 Task: Search one way flight ticket for 5 adults, 1 child, 2 infants in seat and 1 infant on lap in business from New York/islip: Long Island Macarthur Airport to Laramie: Laramie Regional Airport on 8-3-2023. Choice of flights is Alaska. Number of bags: 1 carry on bag. Price is upto 86000. Outbound departure time preference is 7:45. Return departure time preference is 0:00.
Action: Mouse moved to (388, 416)
Screenshot: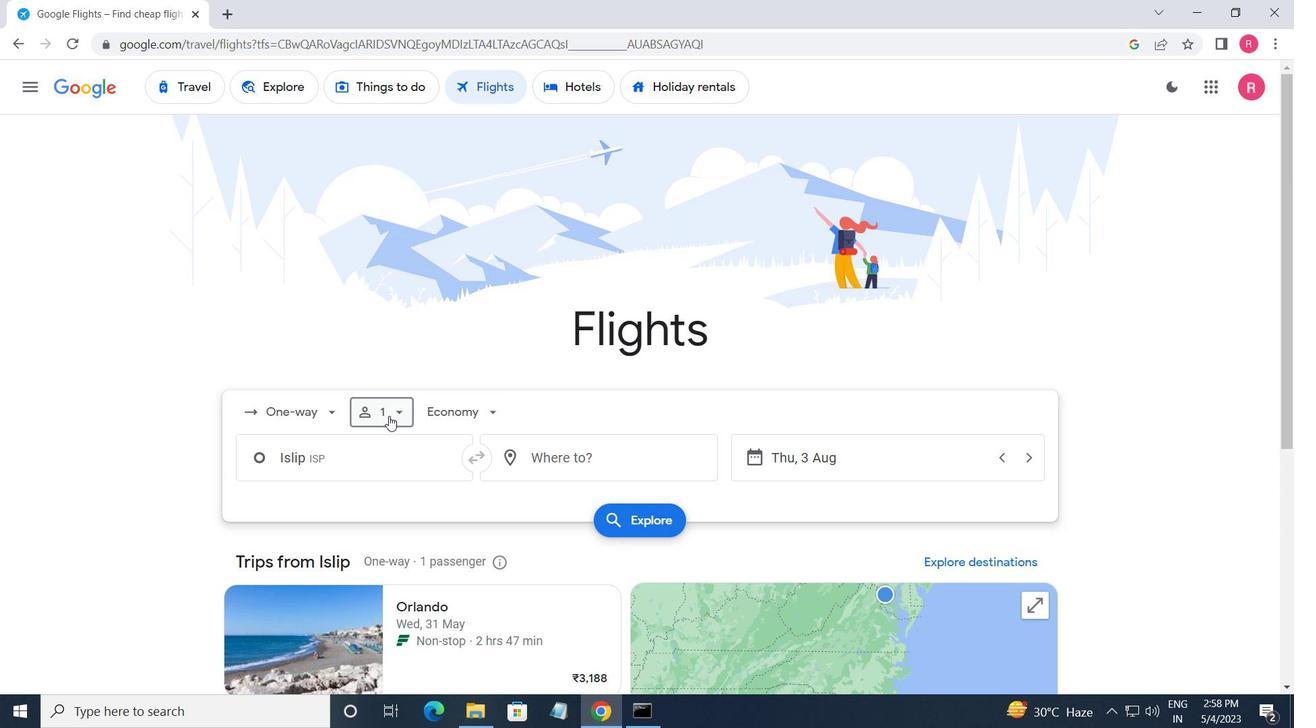 
Action: Mouse pressed left at (388, 416)
Screenshot: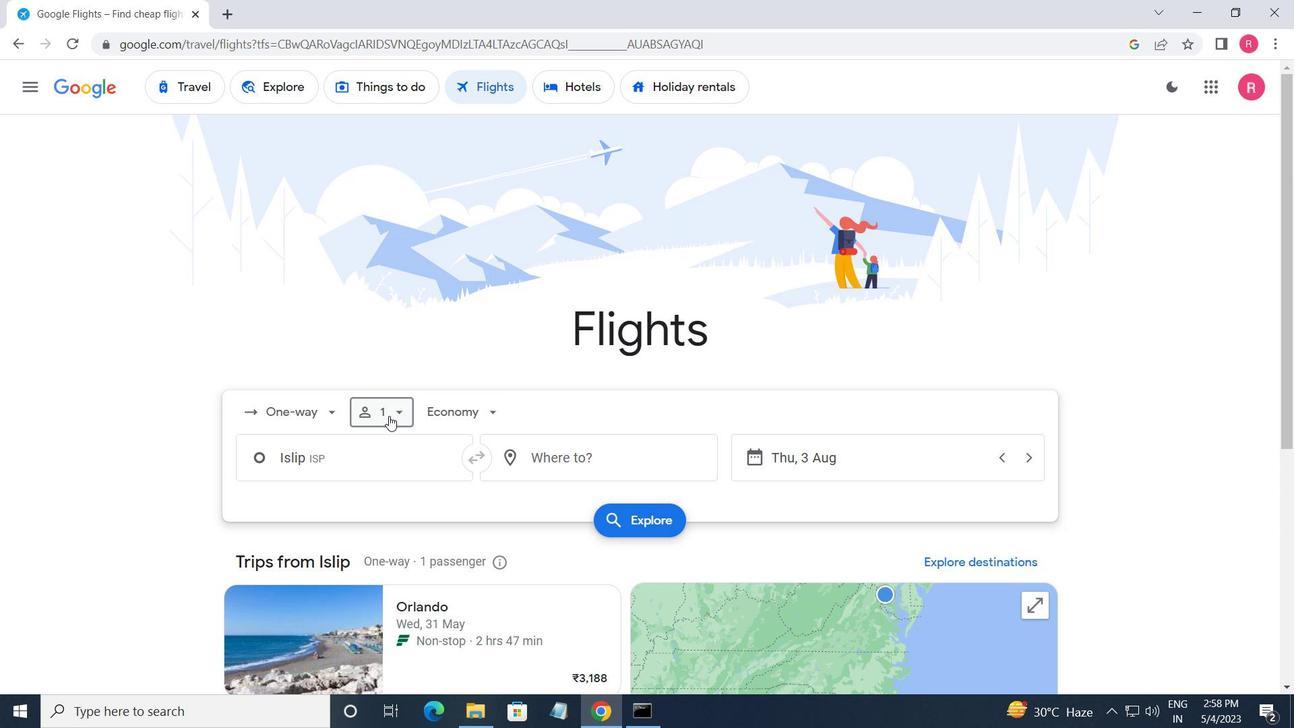 
Action: Mouse moved to (388, 415)
Screenshot: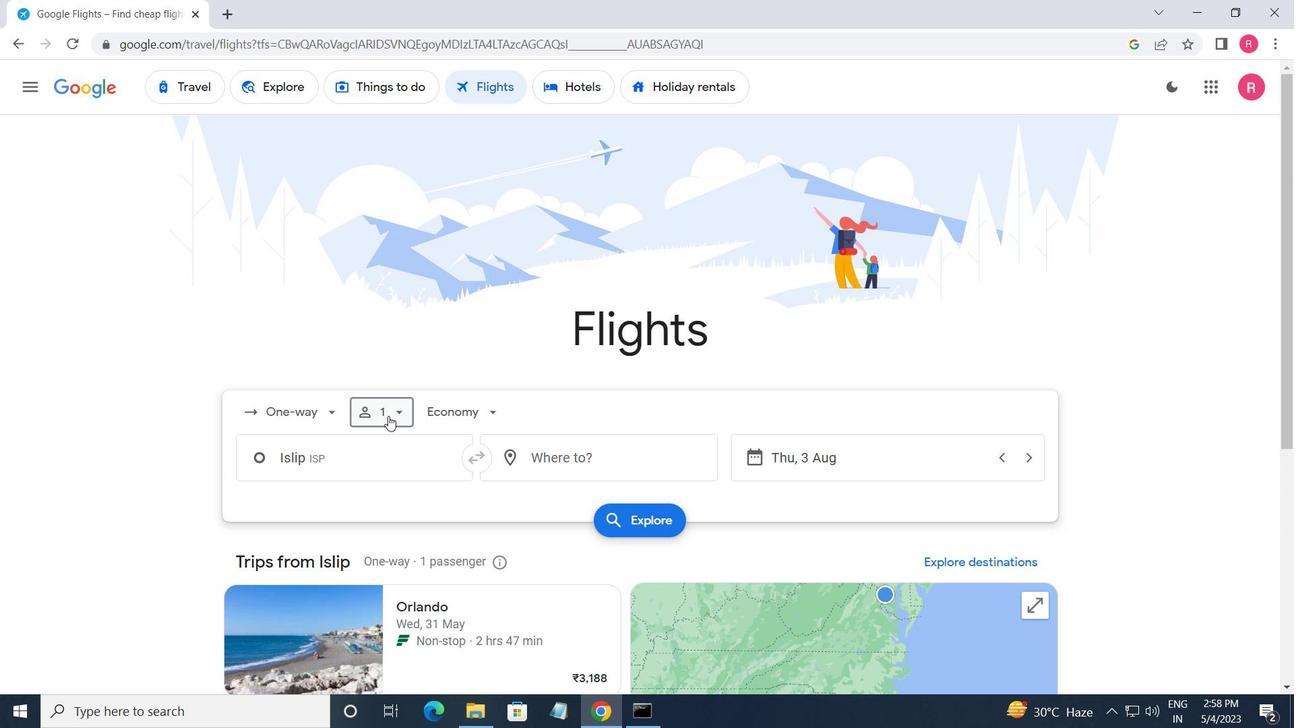 
Action: Mouse pressed left at (388, 415)
Screenshot: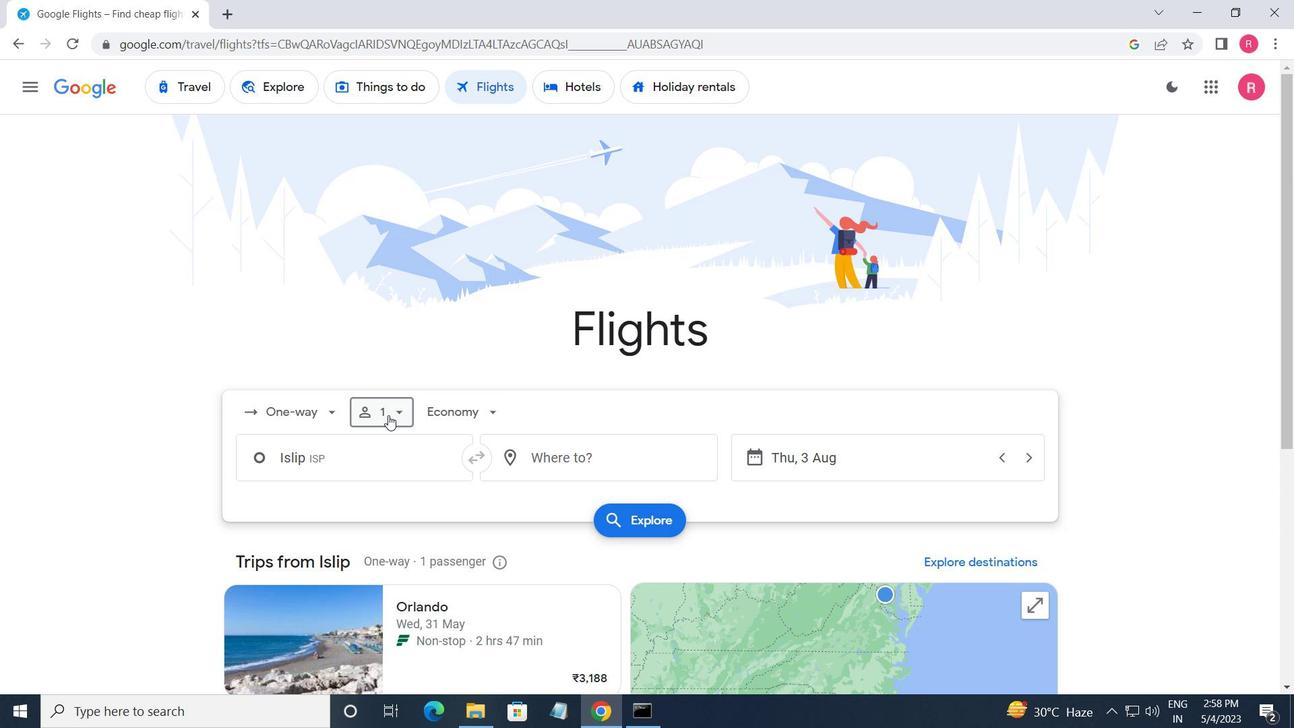 
Action: Mouse moved to (321, 401)
Screenshot: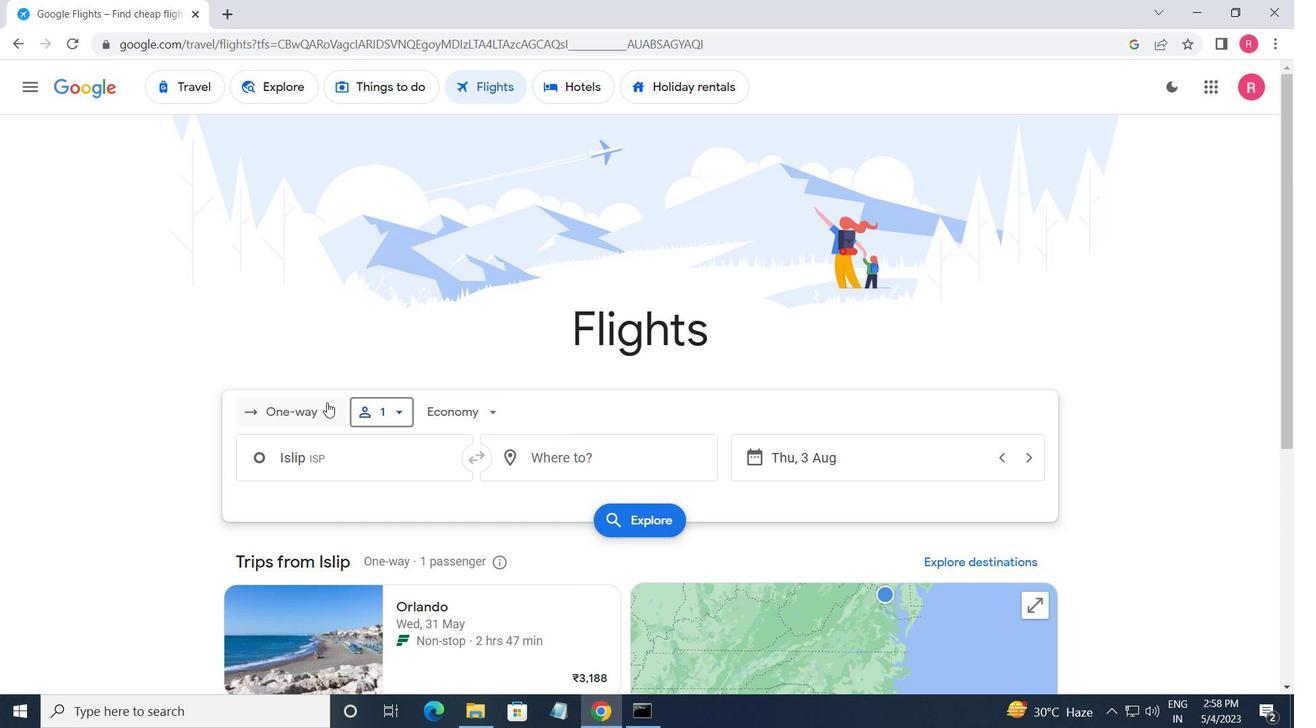 
Action: Mouse pressed left at (321, 401)
Screenshot: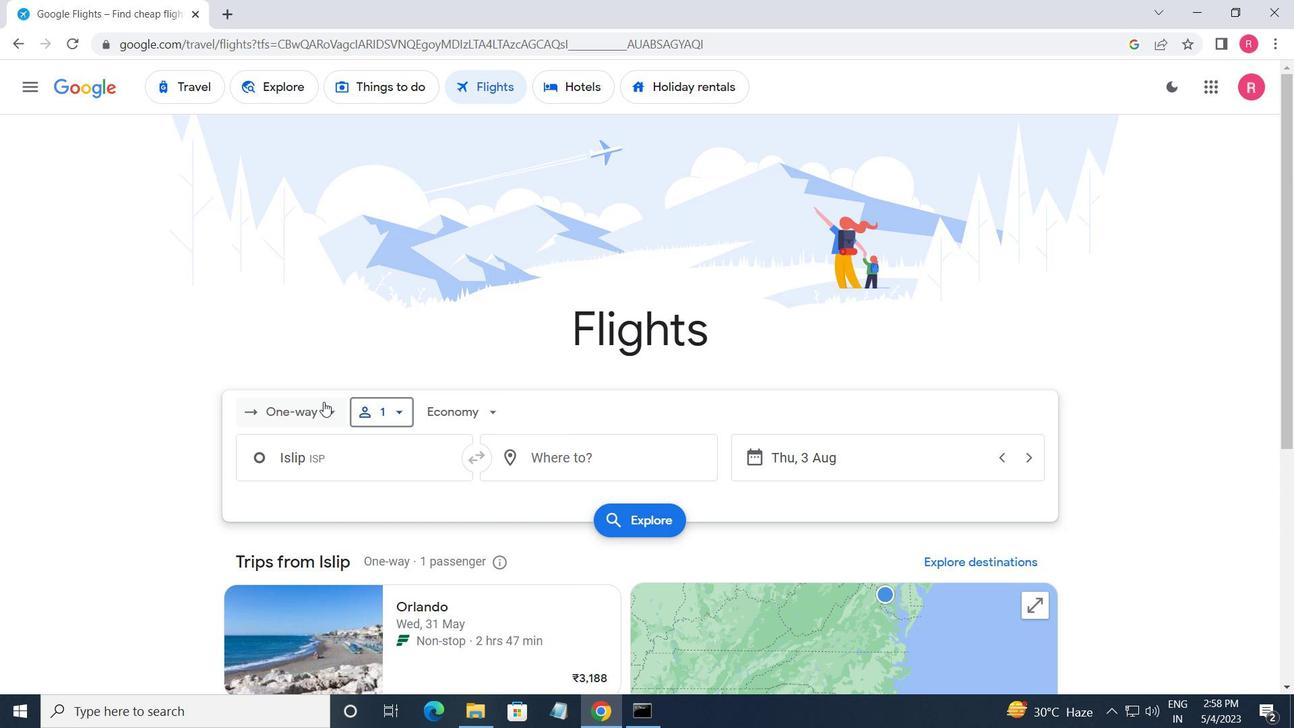
Action: Mouse moved to (325, 489)
Screenshot: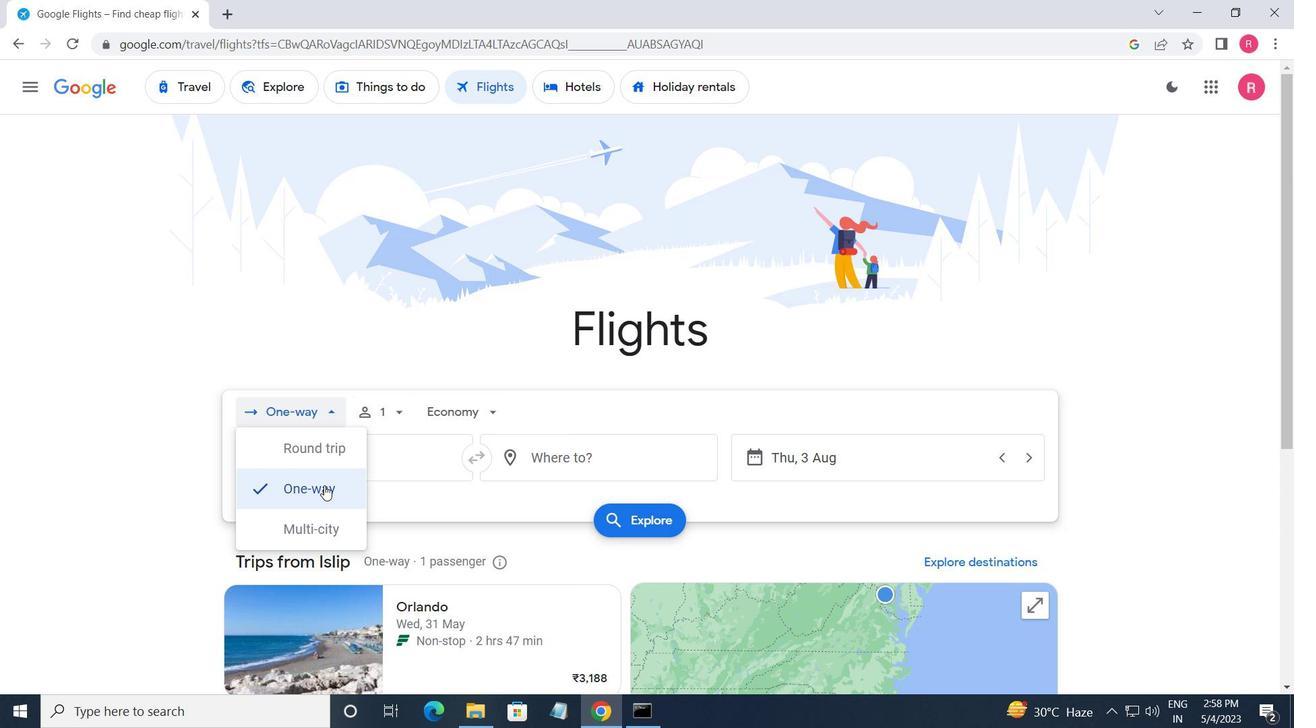 
Action: Mouse pressed left at (325, 489)
Screenshot: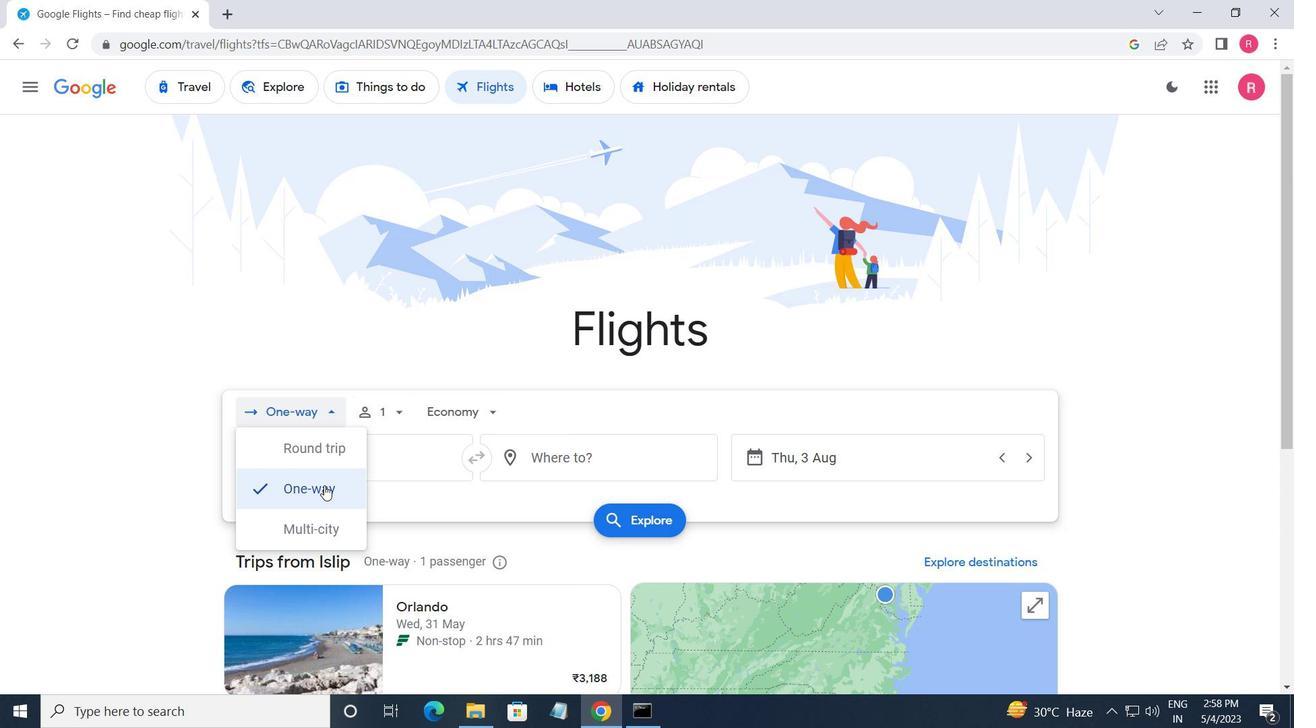 
Action: Mouse moved to (382, 418)
Screenshot: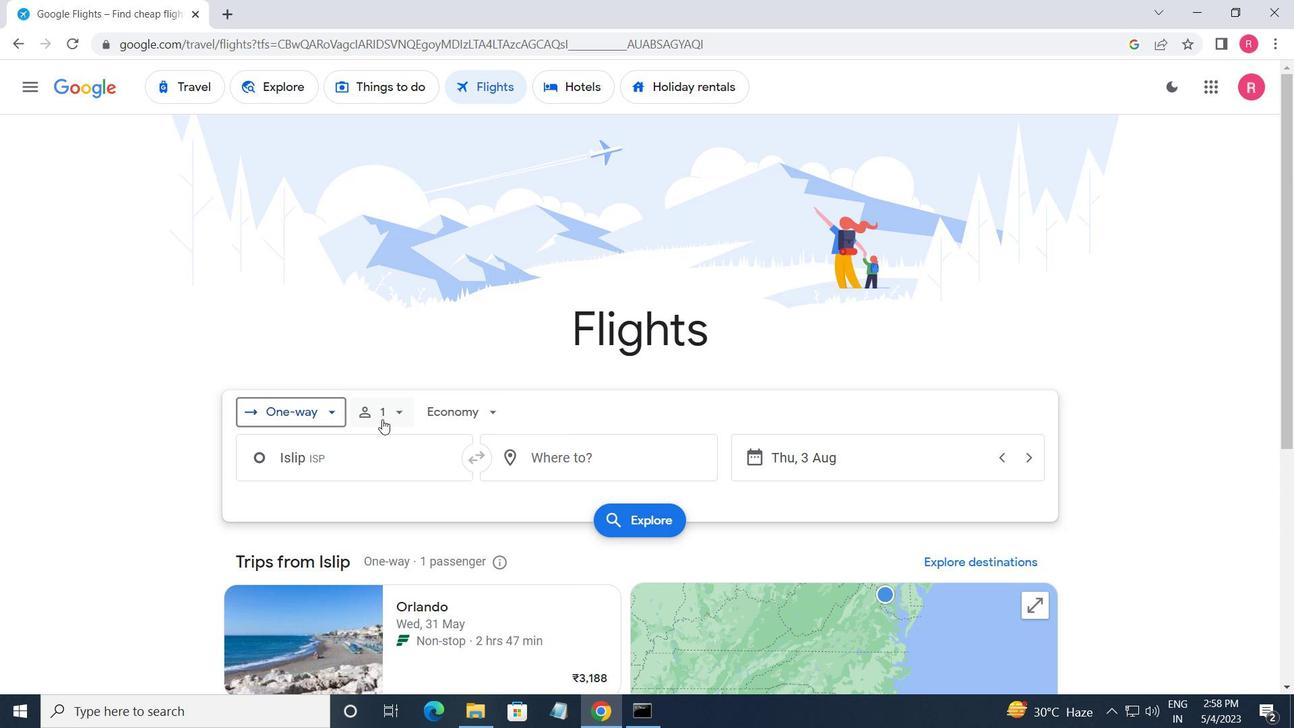 
Action: Mouse pressed left at (382, 418)
Screenshot: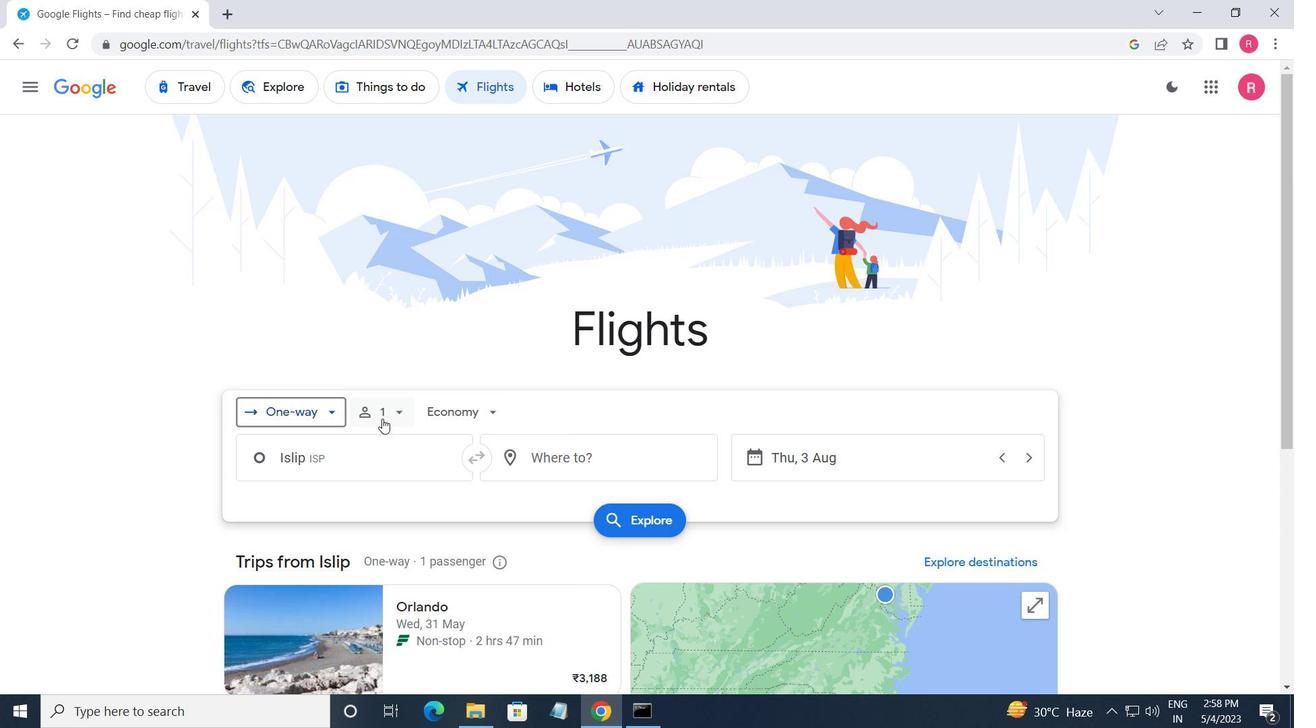 
Action: Mouse moved to (535, 461)
Screenshot: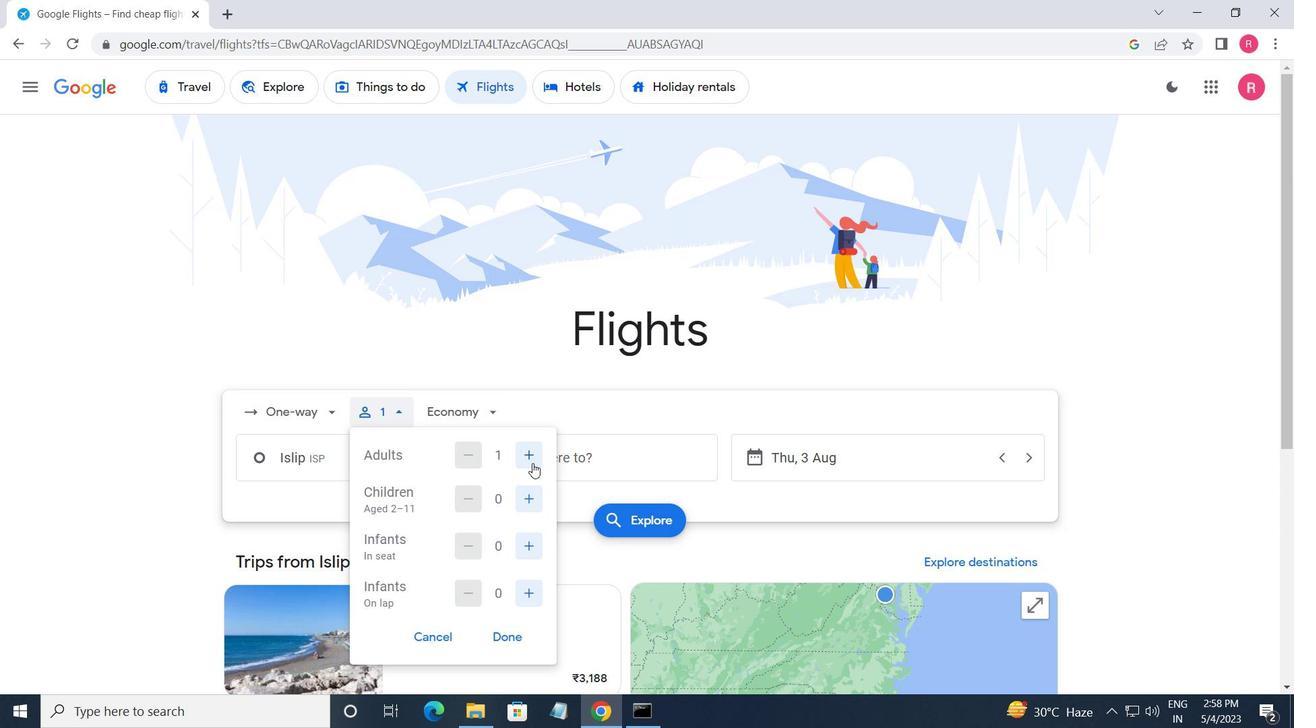 
Action: Mouse pressed left at (535, 461)
Screenshot: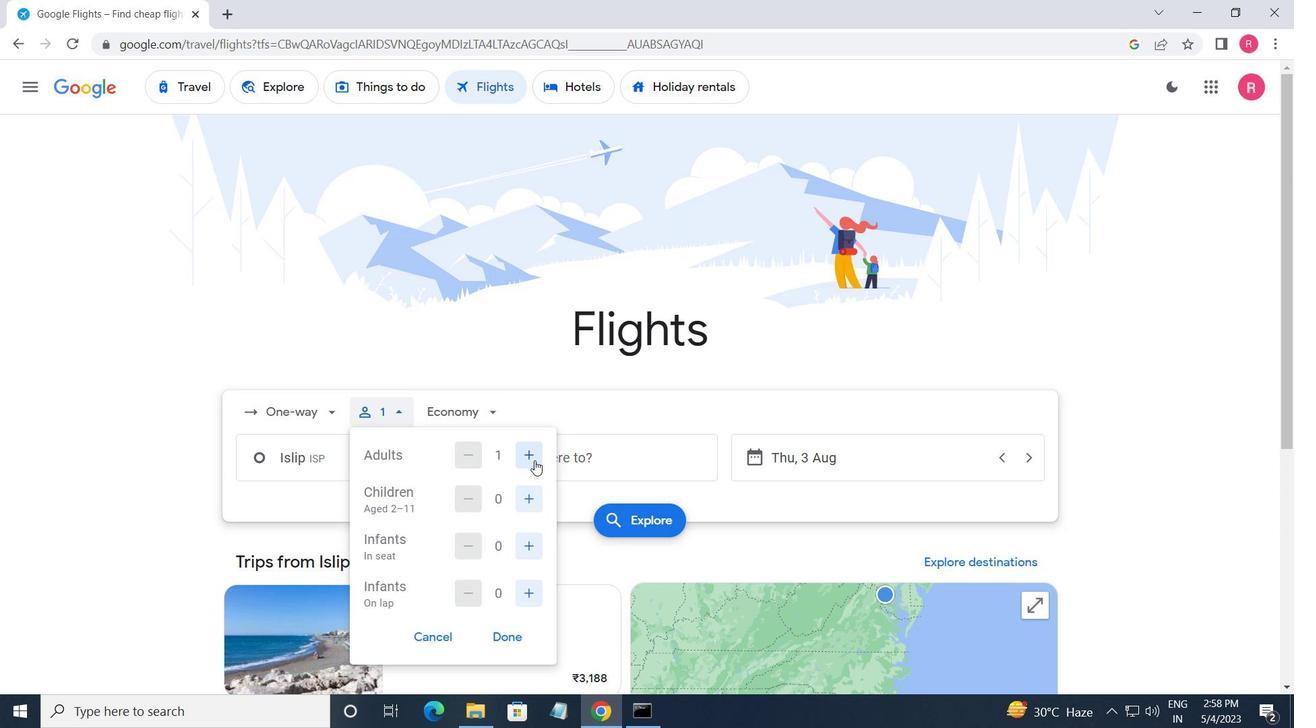 
Action: Mouse pressed left at (535, 461)
Screenshot: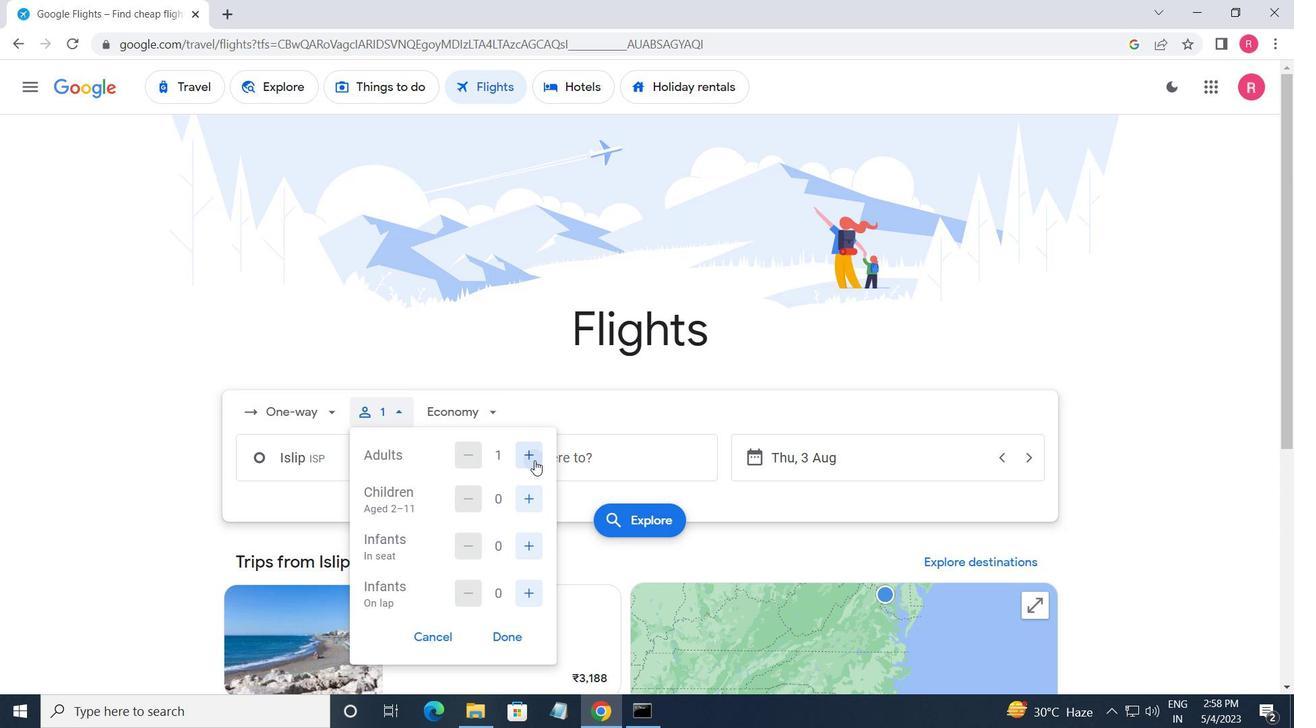 
Action: Mouse moved to (535, 461)
Screenshot: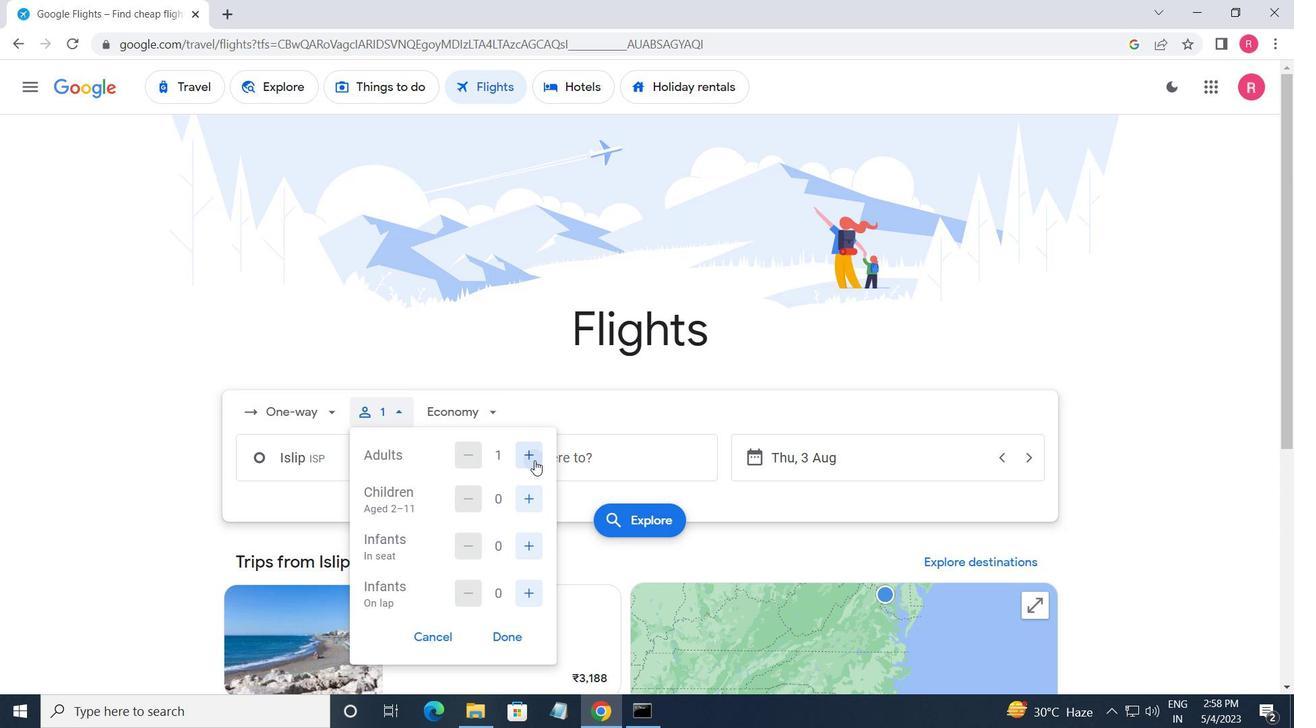
Action: Mouse pressed left at (535, 461)
Screenshot: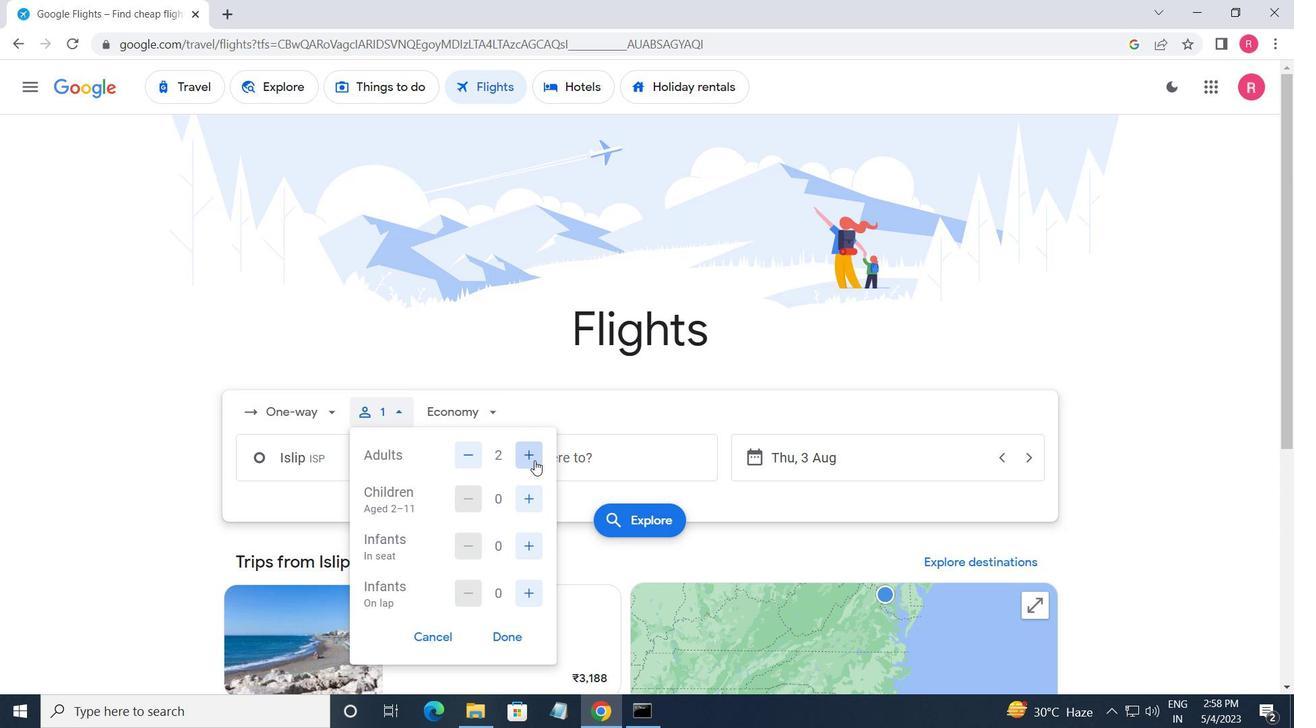 
Action: Mouse moved to (535, 459)
Screenshot: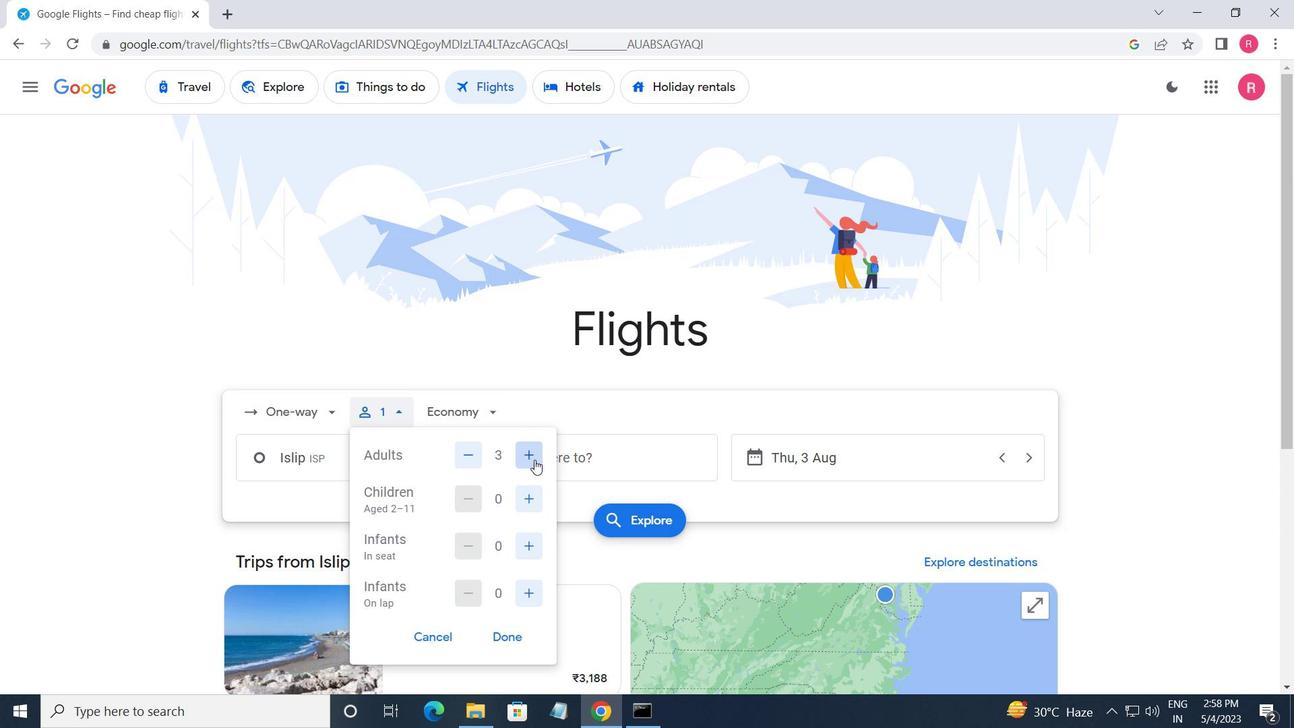 
Action: Mouse pressed left at (535, 459)
Screenshot: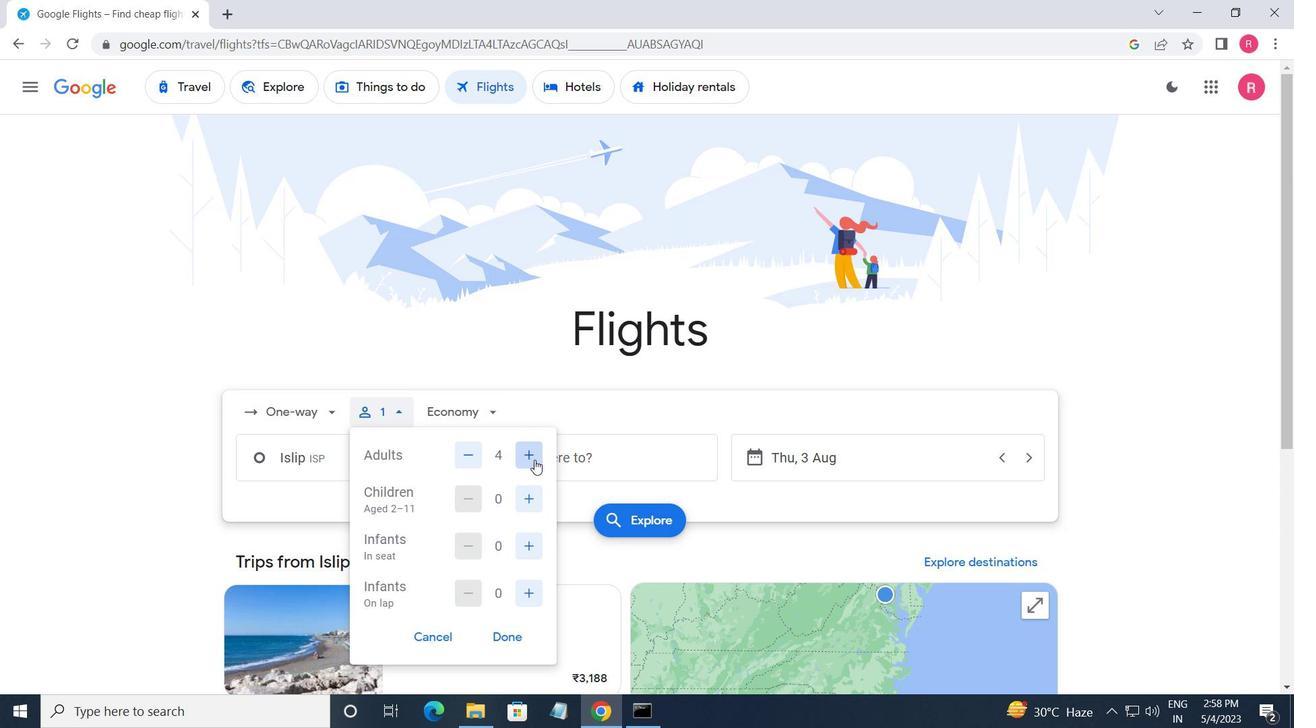 
Action: Mouse moved to (529, 507)
Screenshot: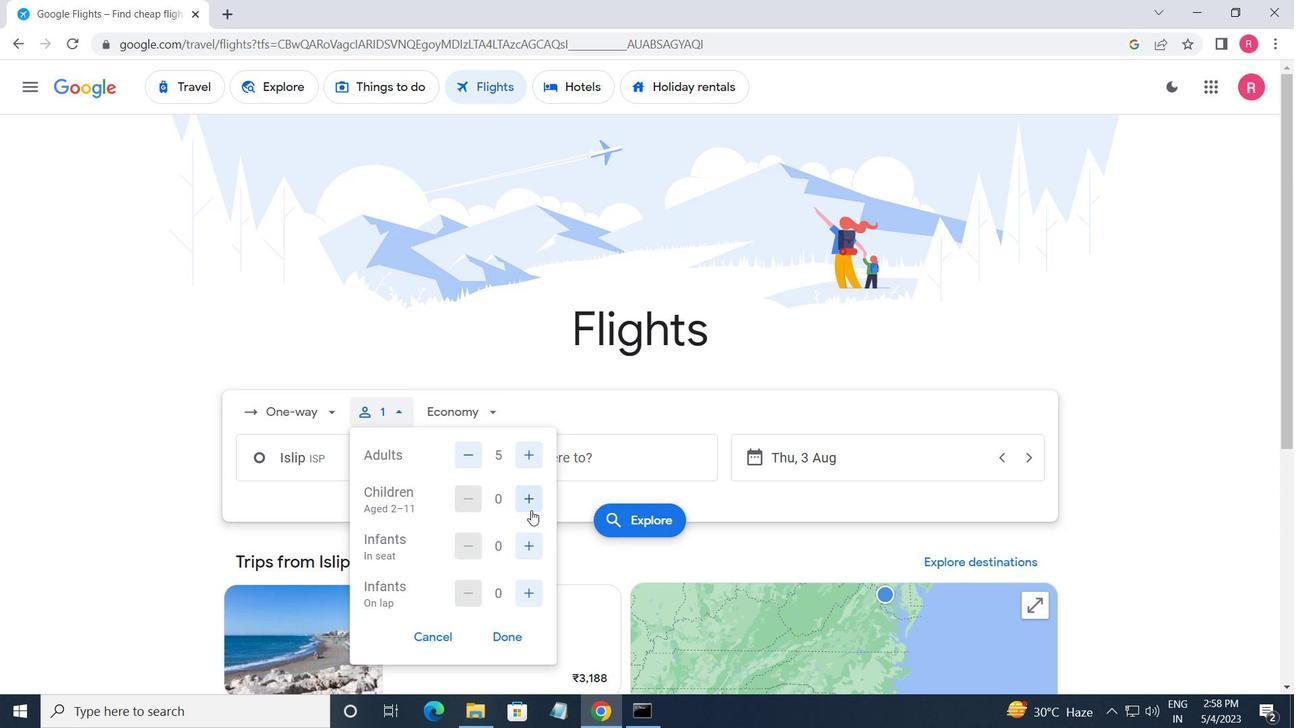 
Action: Mouse pressed left at (529, 507)
Screenshot: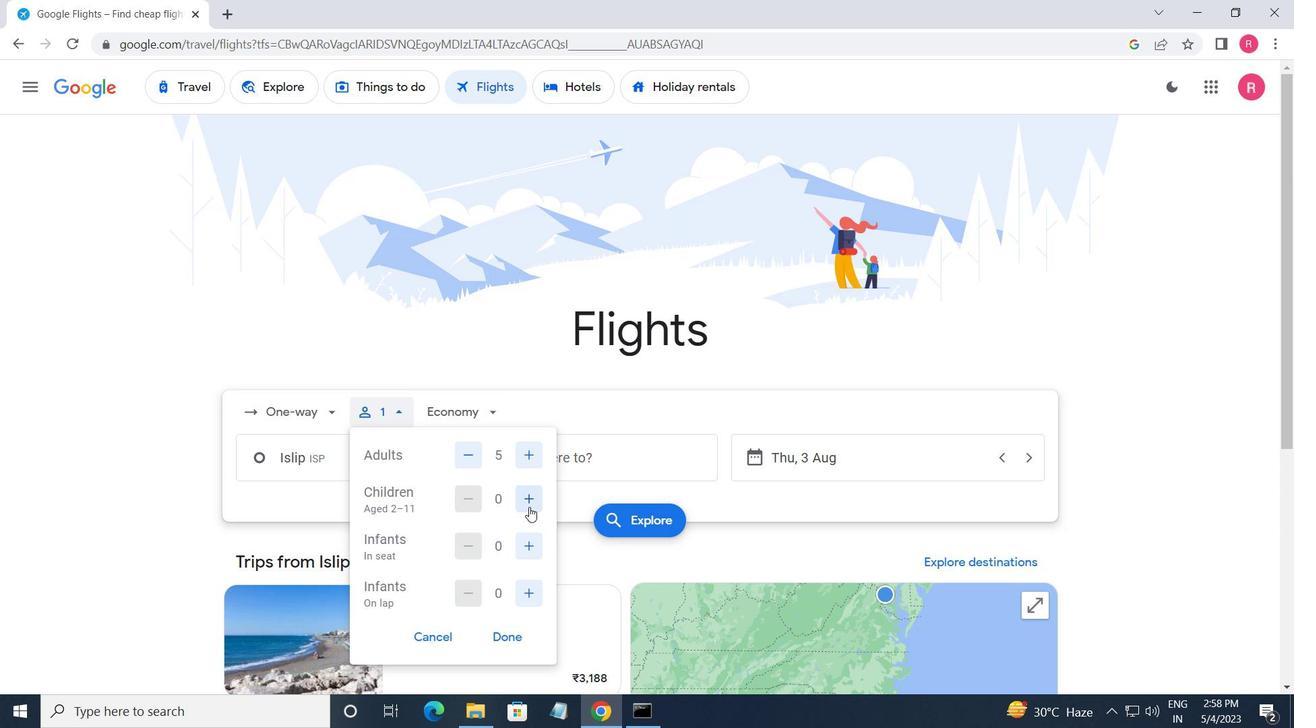
Action: Mouse moved to (525, 540)
Screenshot: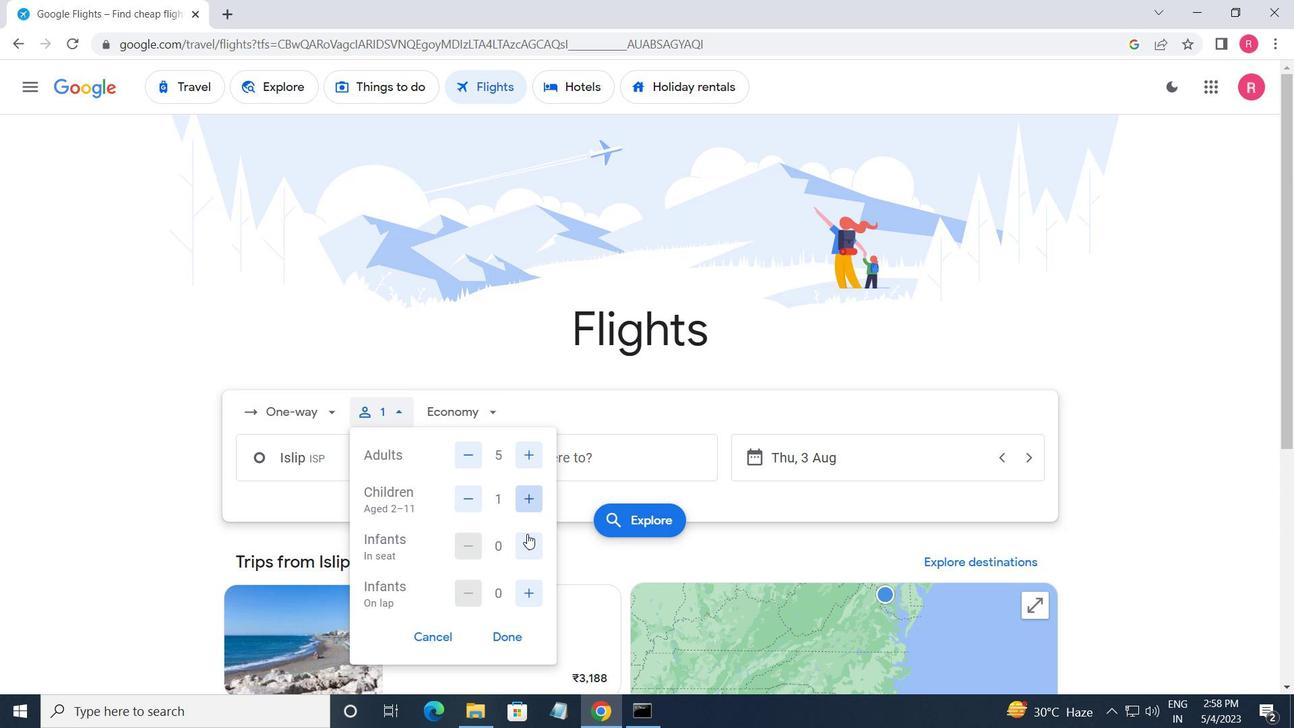 
Action: Mouse pressed left at (525, 540)
Screenshot: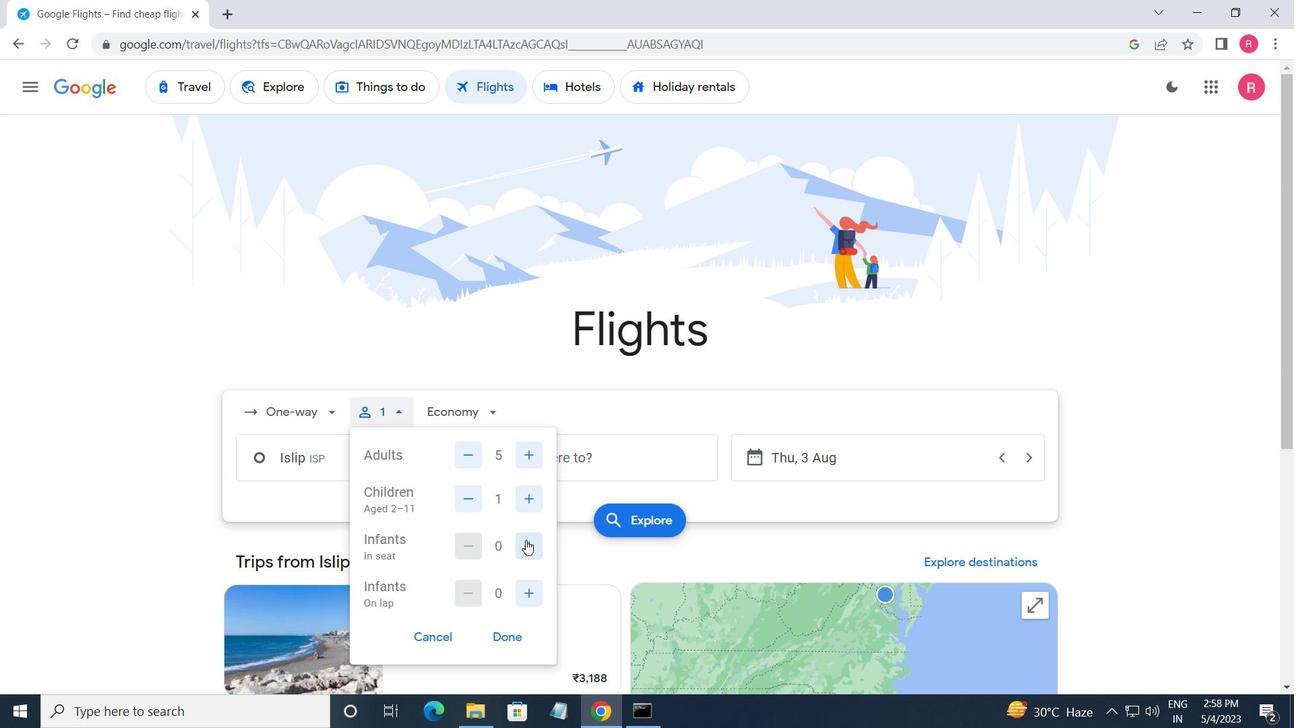 
Action: Mouse moved to (524, 603)
Screenshot: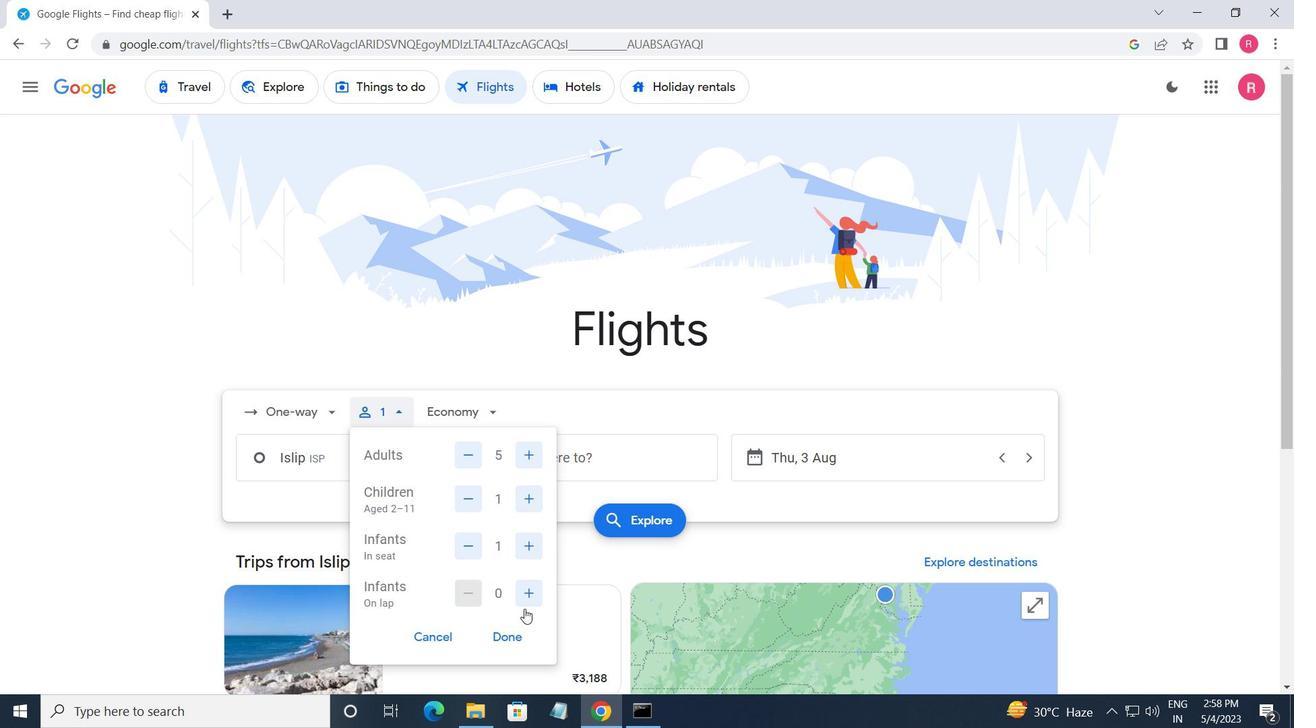 
Action: Mouse pressed left at (524, 603)
Screenshot: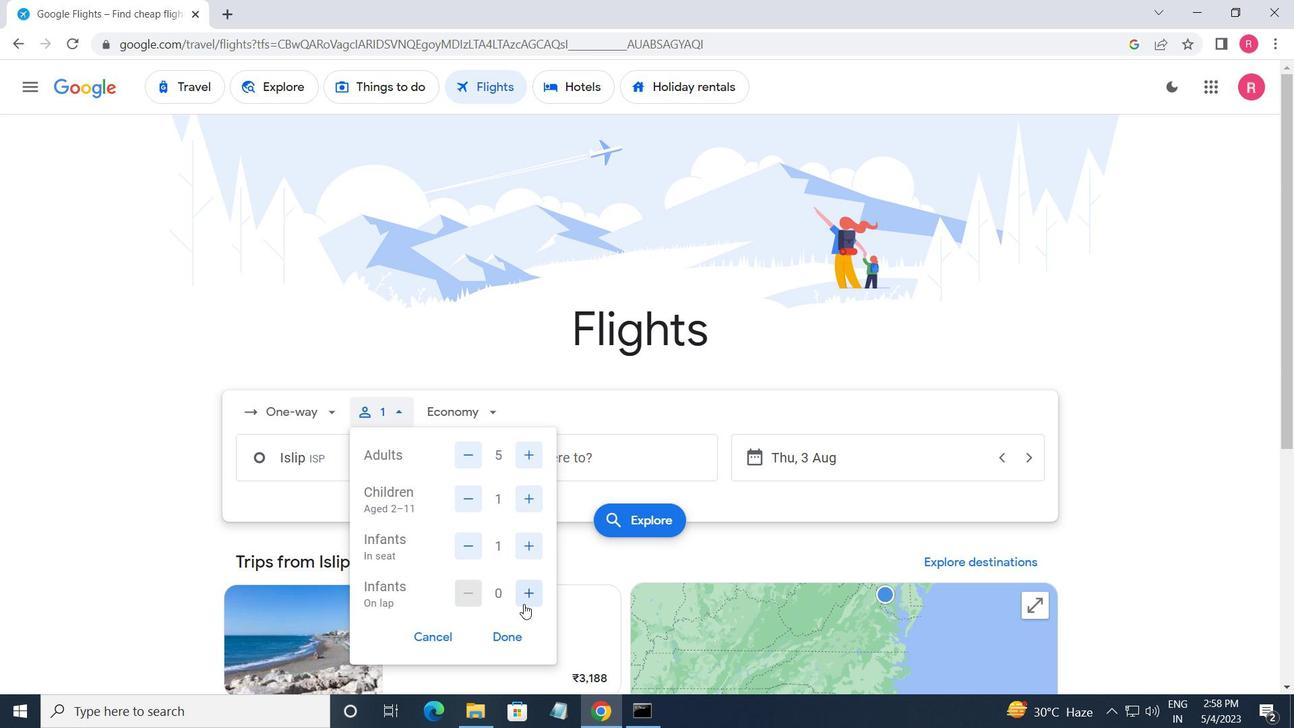
Action: Mouse moved to (500, 638)
Screenshot: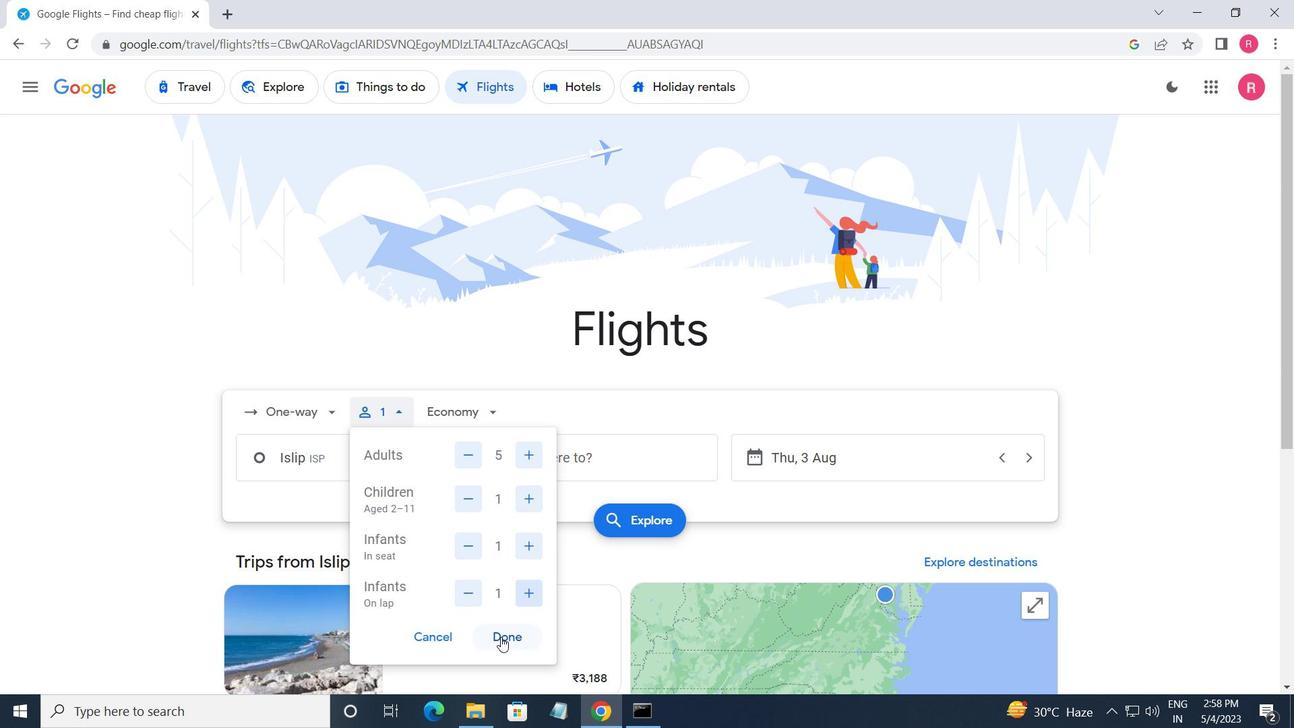 
Action: Mouse pressed left at (500, 638)
Screenshot: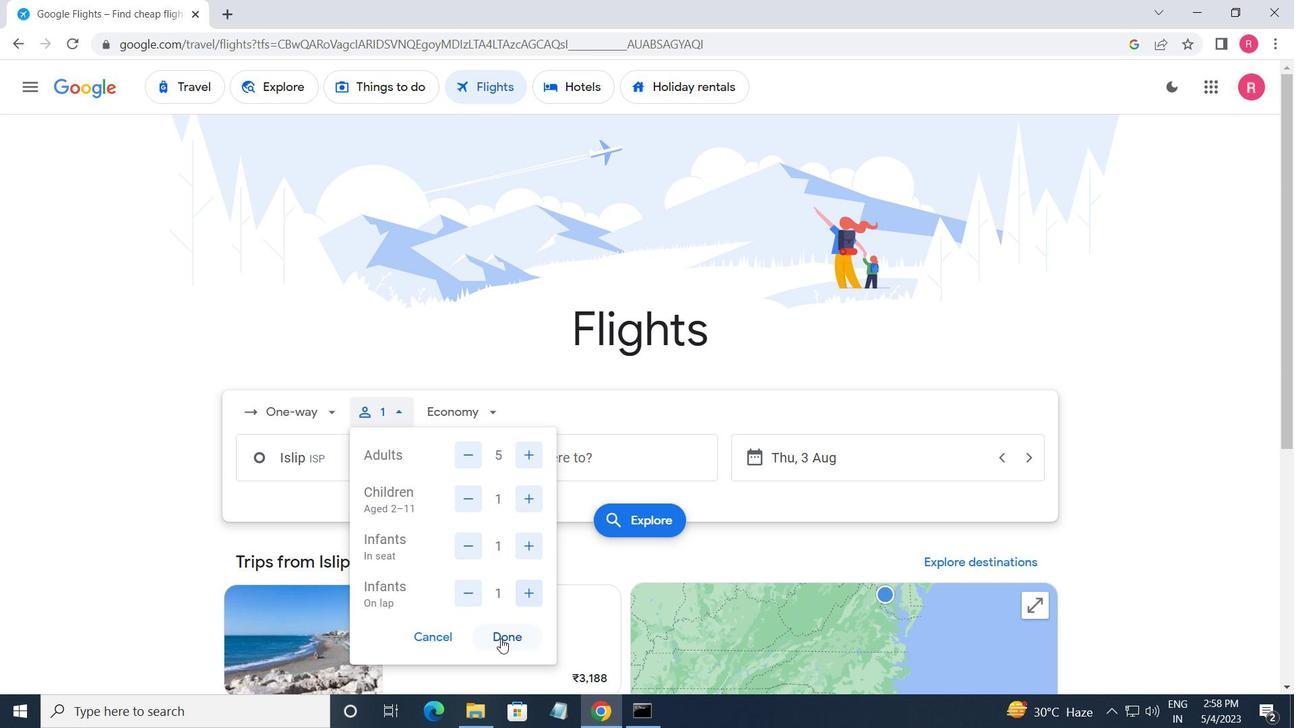 
Action: Mouse moved to (449, 414)
Screenshot: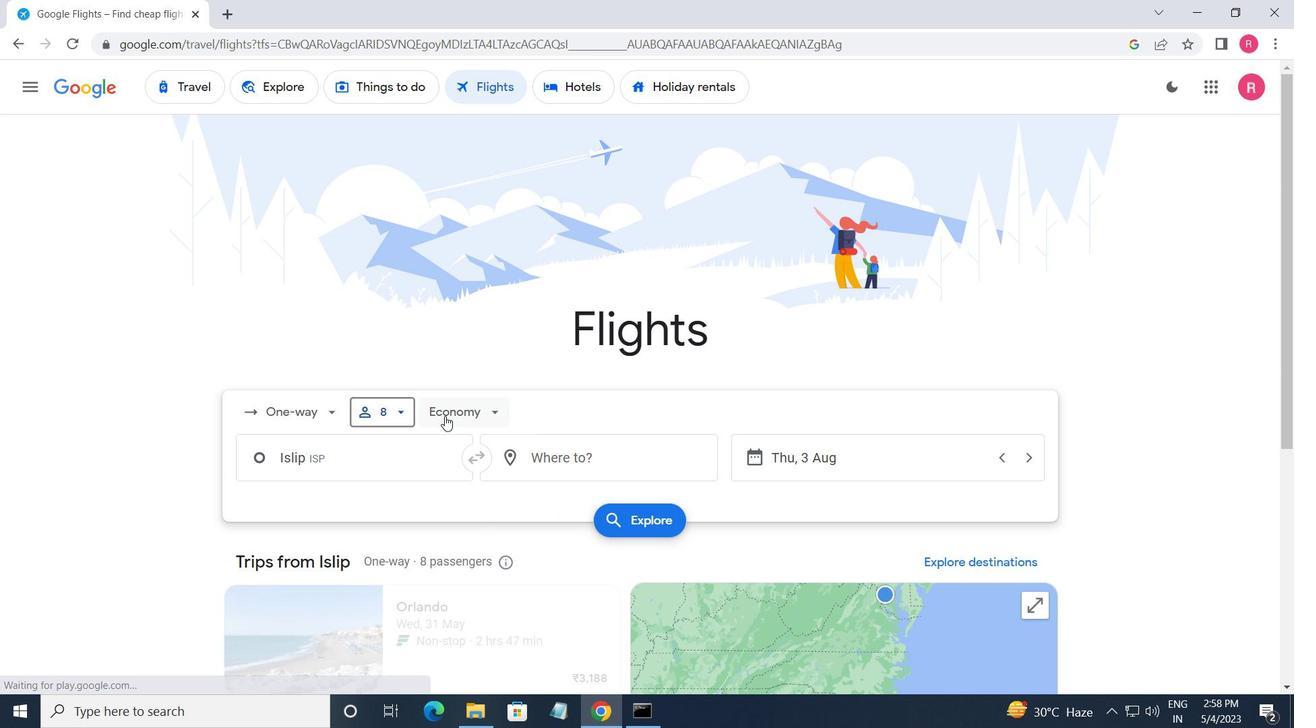 
Action: Mouse pressed left at (449, 414)
Screenshot: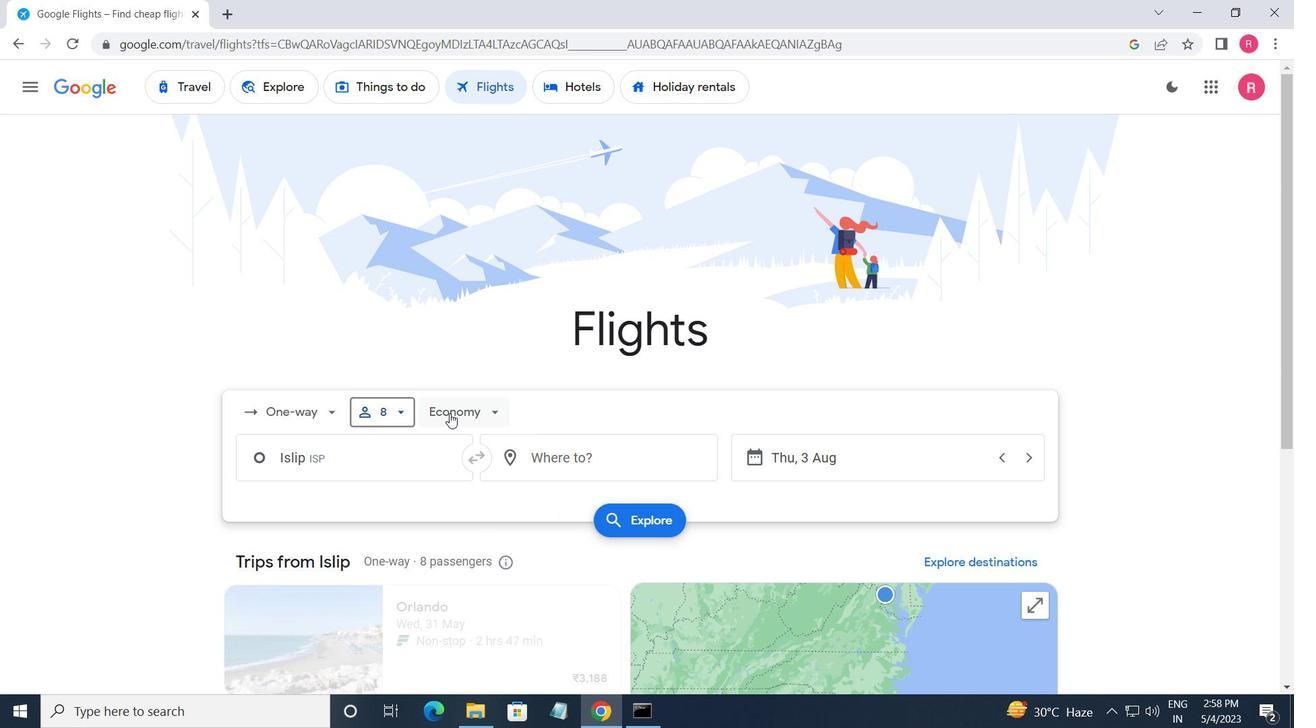 
Action: Mouse moved to (496, 523)
Screenshot: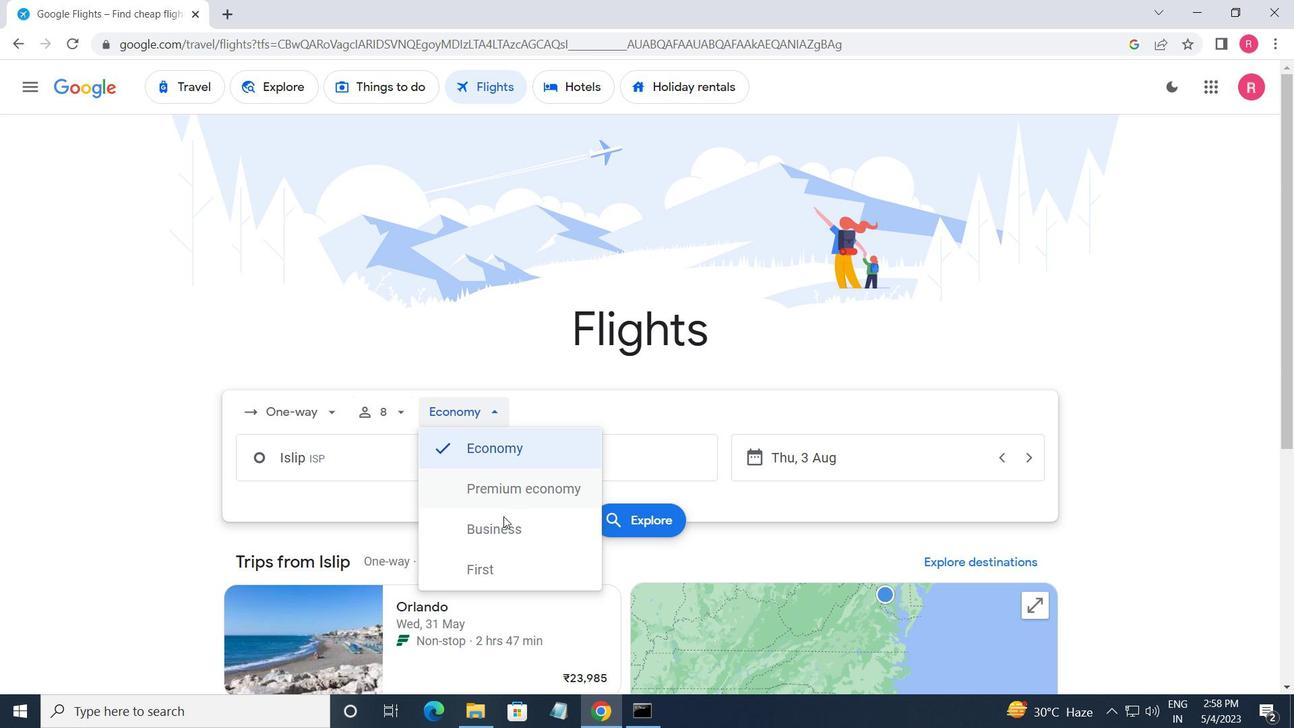 
Action: Mouse pressed left at (496, 523)
Screenshot: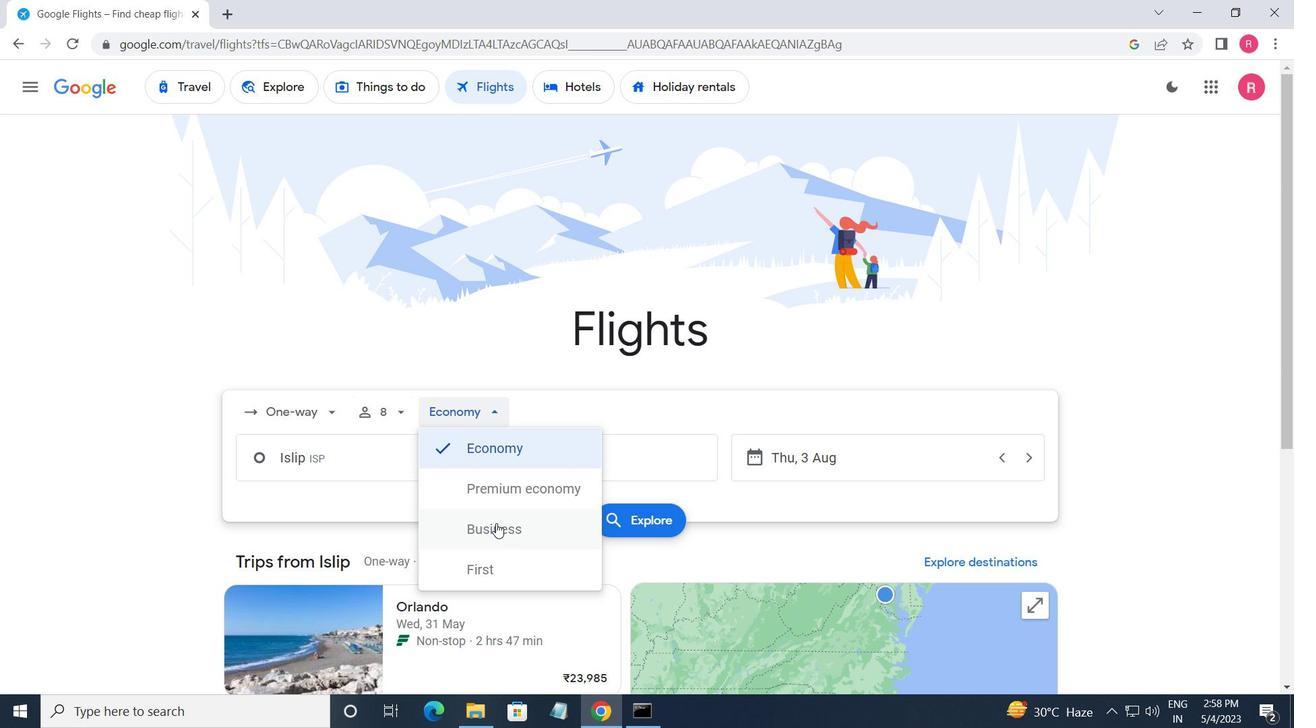 
Action: Mouse moved to (356, 463)
Screenshot: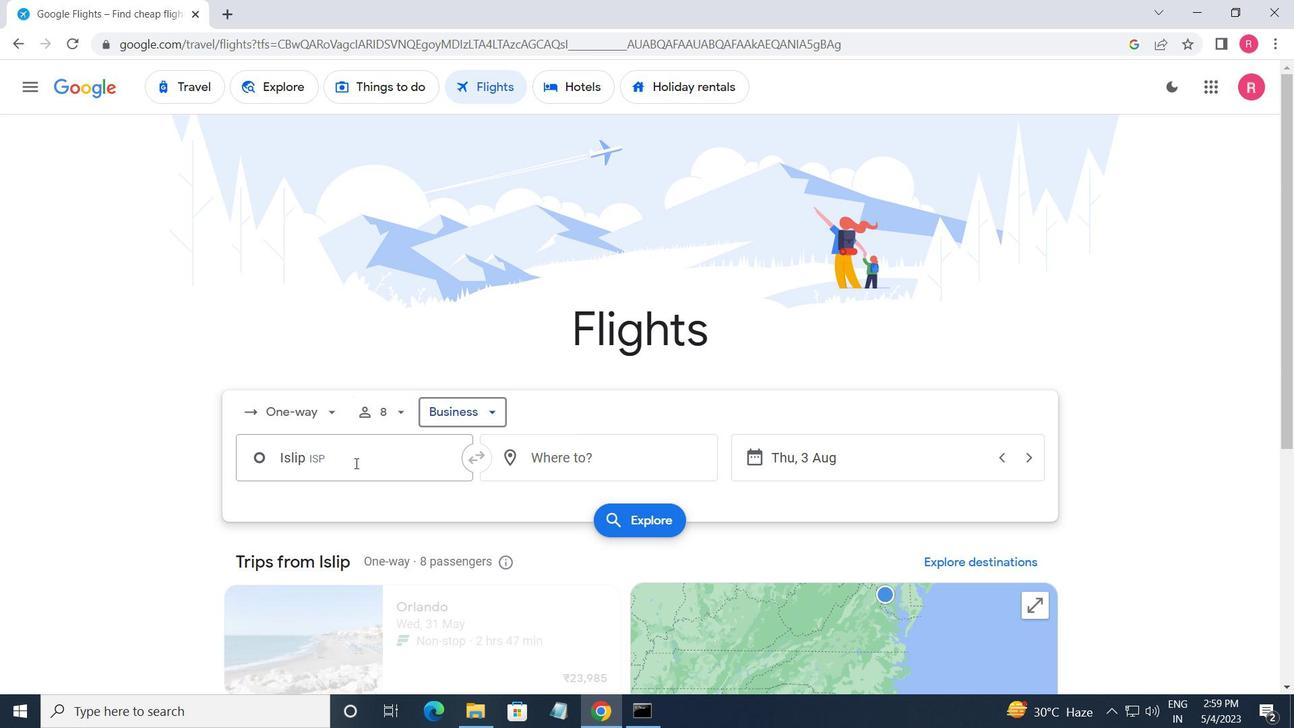 
Action: Mouse pressed left at (356, 463)
Screenshot: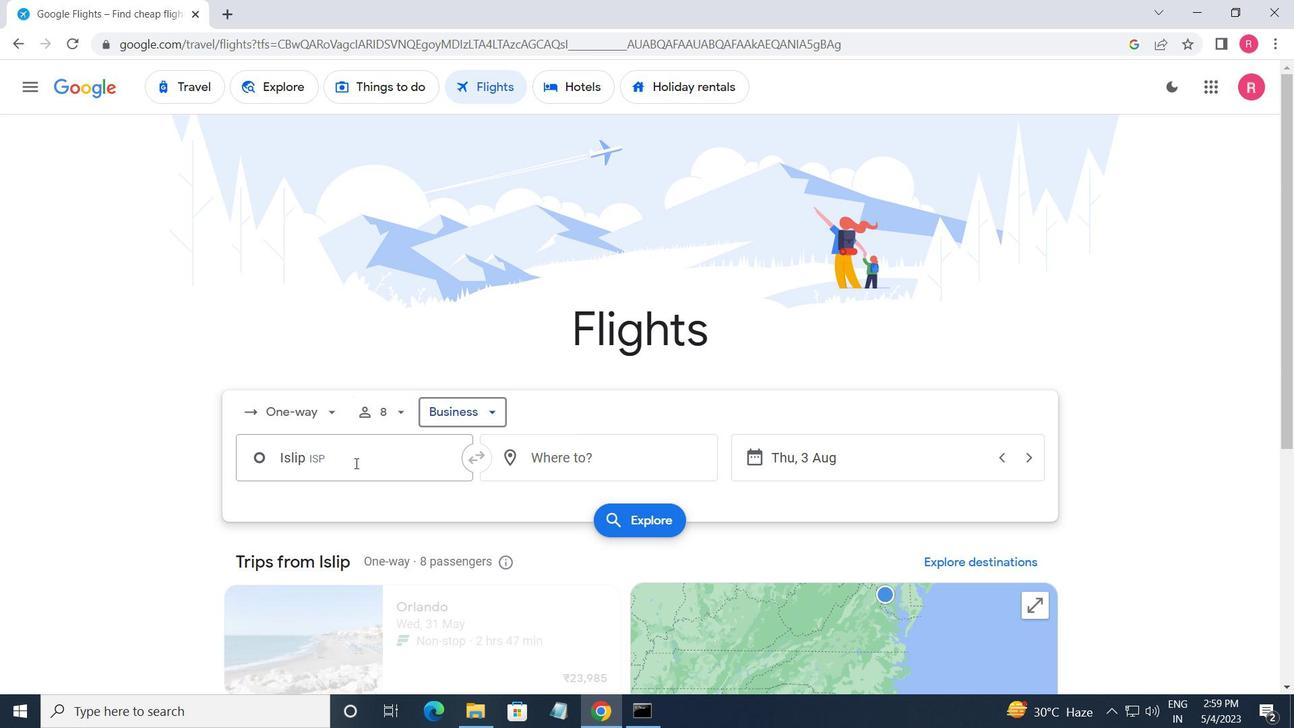 
Action: Mouse moved to (416, 631)
Screenshot: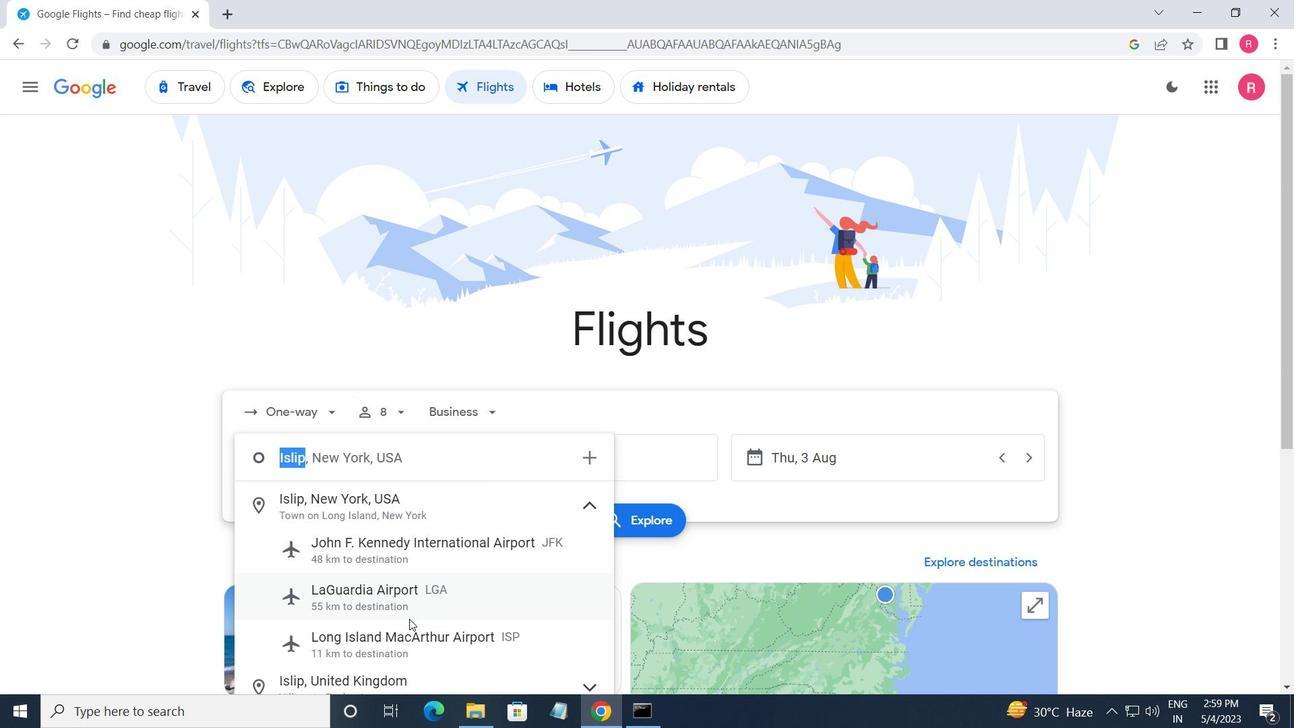 
Action: Mouse pressed left at (416, 631)
Screenshot: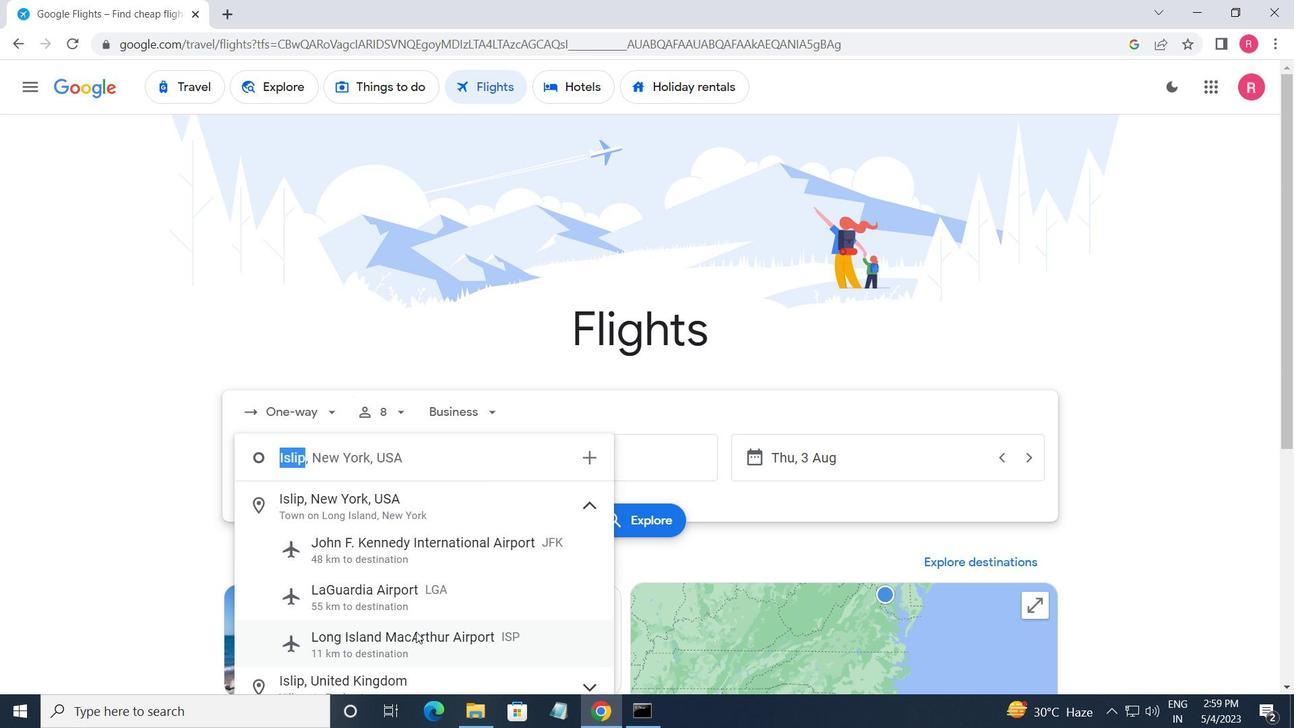 
Action: Mouse moved to (599, 470)
Screenshot: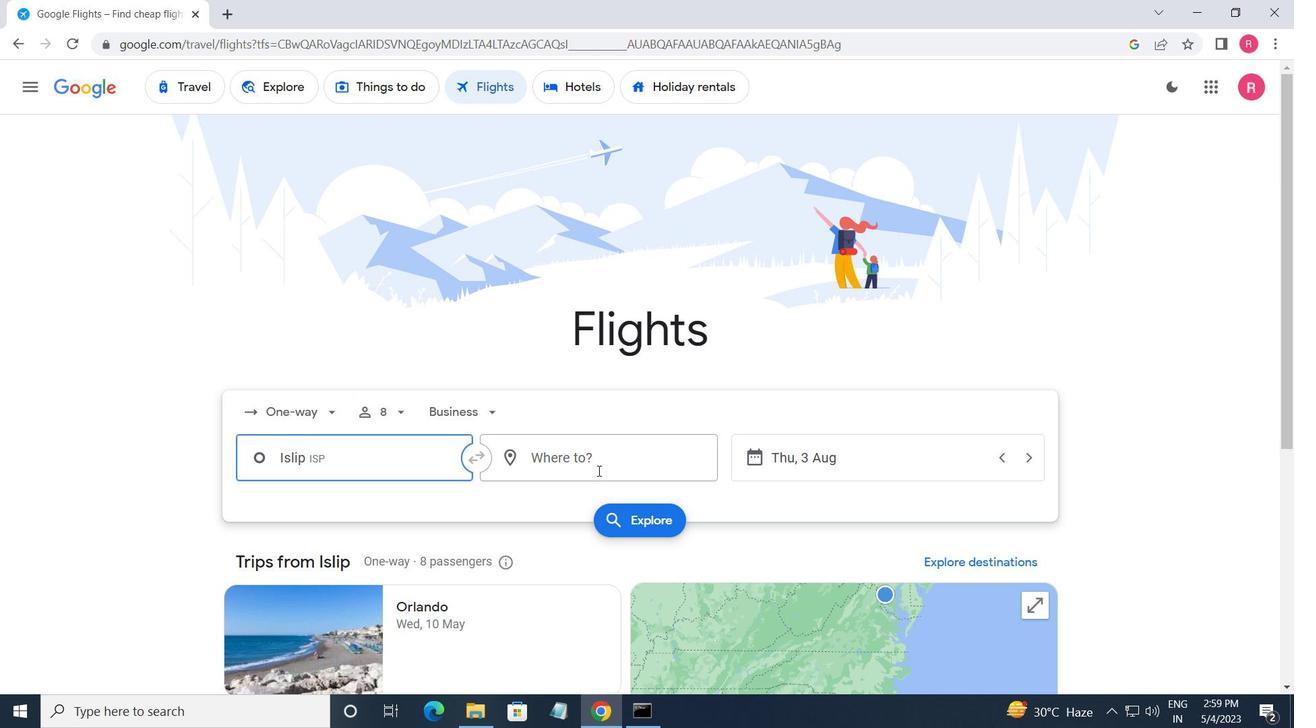 
Action: Mouse pressed left at (599, 470)
Screenshot: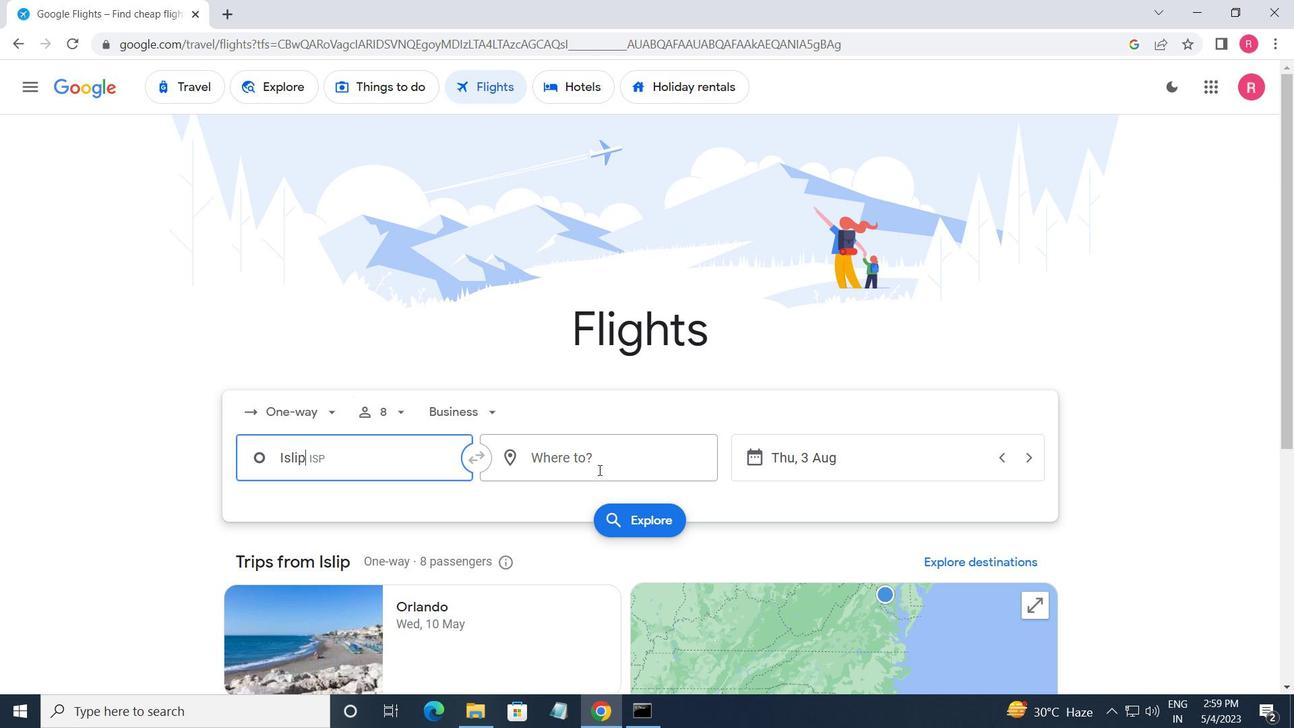 
Action: Mouse moved to (625, 609)
Screenshot: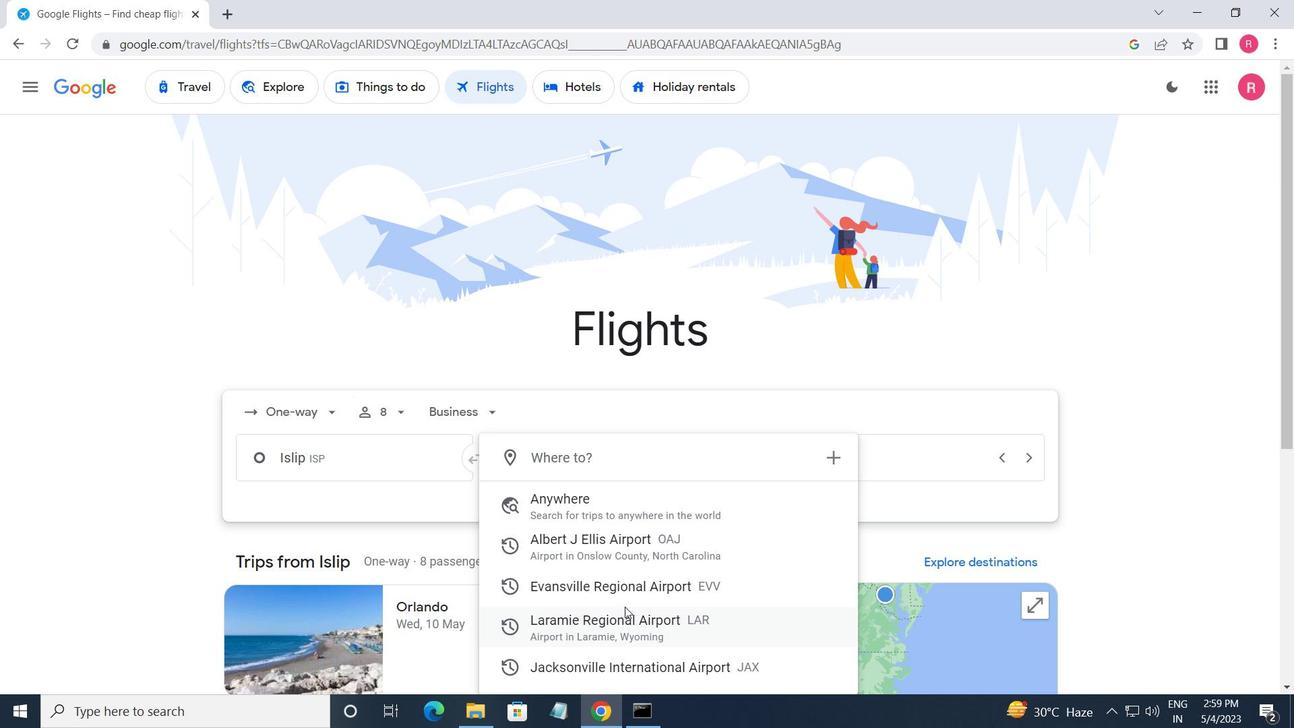 
Action: Mouse pressed left at (625, 609)
Screenshot: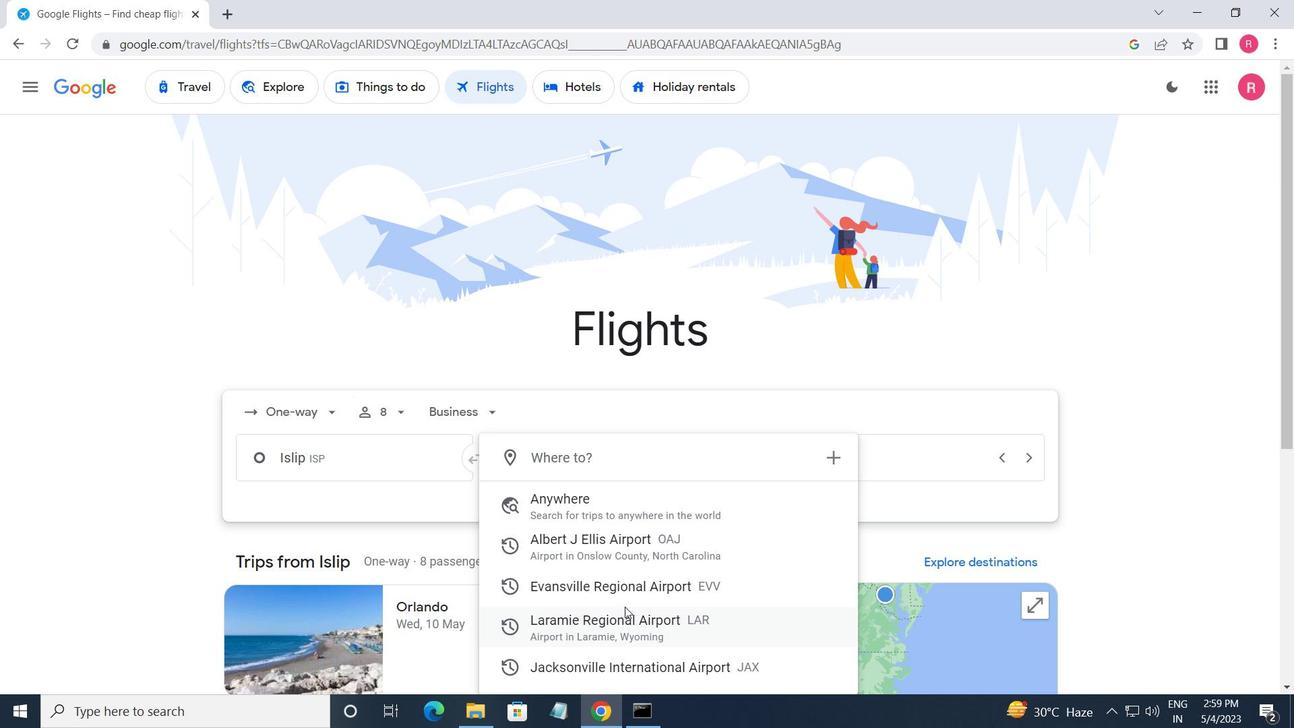 
Action: Mouse moved to (846, 465)
Screenshot: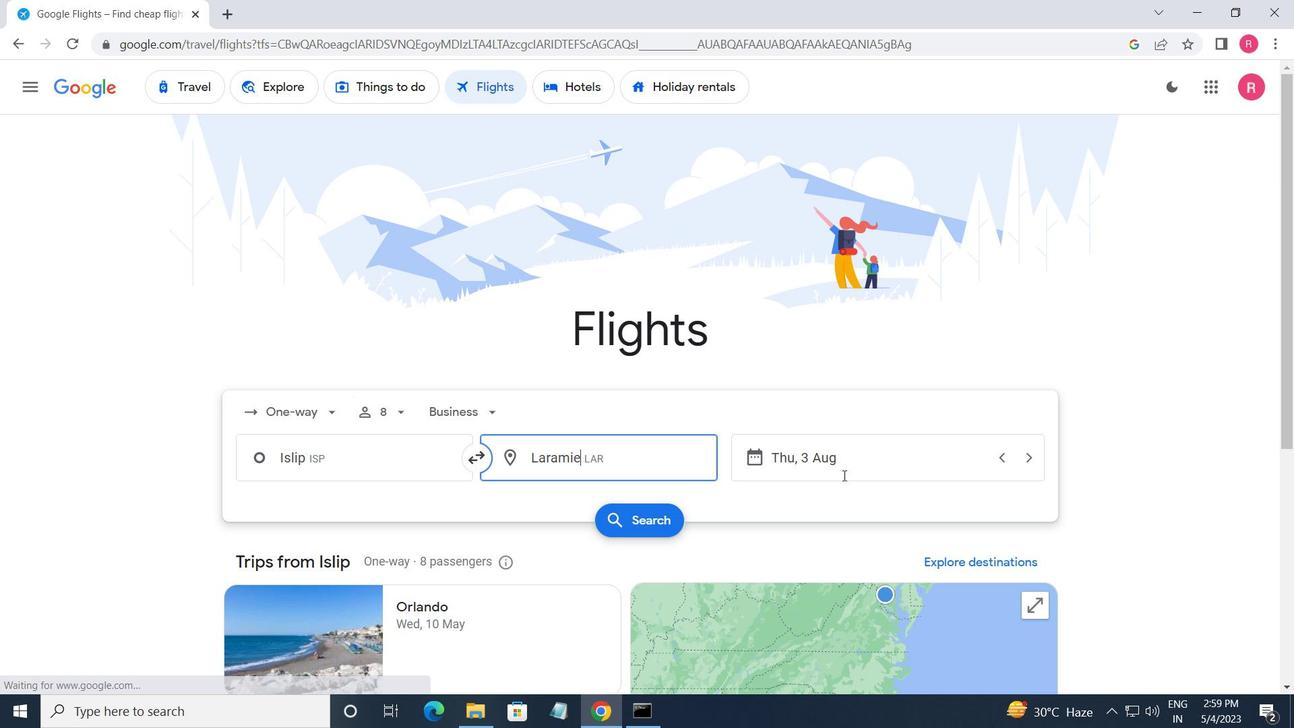 
Action: Mouse pressed left at (846, 465)
Screenshot: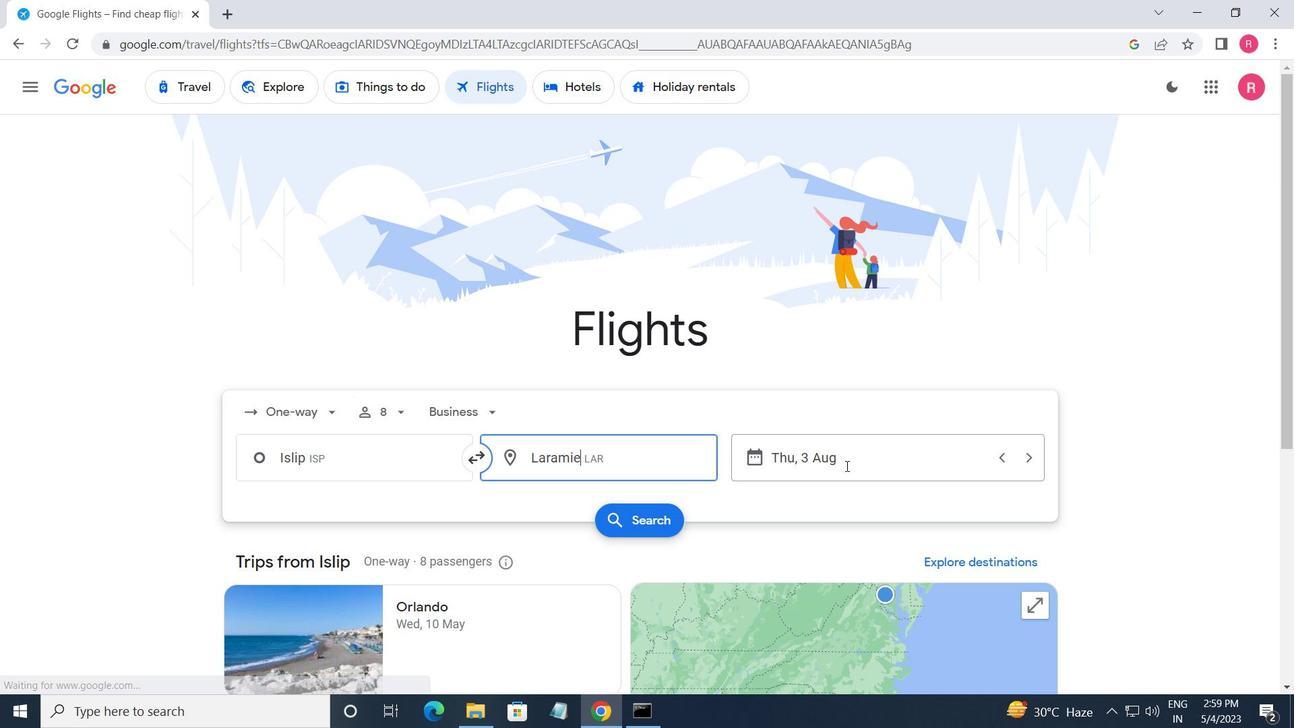 
Action: Mouse moved to (606, 403)
Screenshot: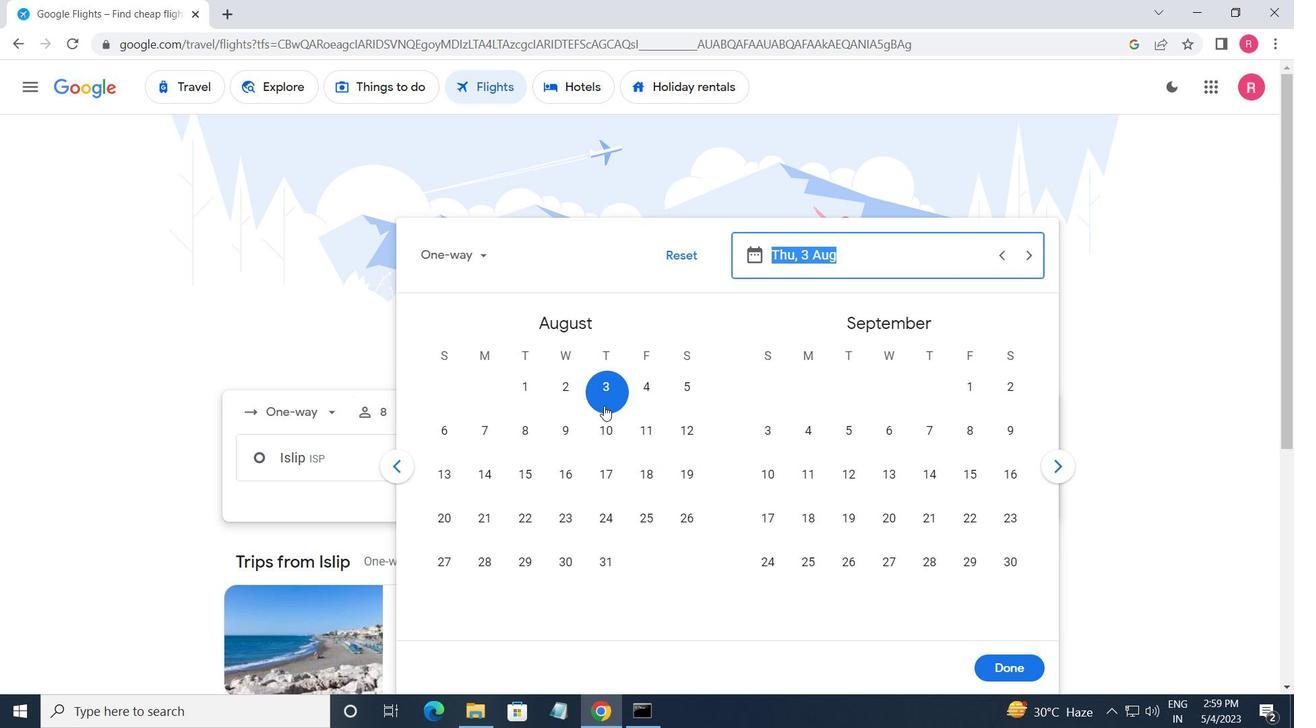 
Action: Mouse pressed left at (606, 403)
Screenshot: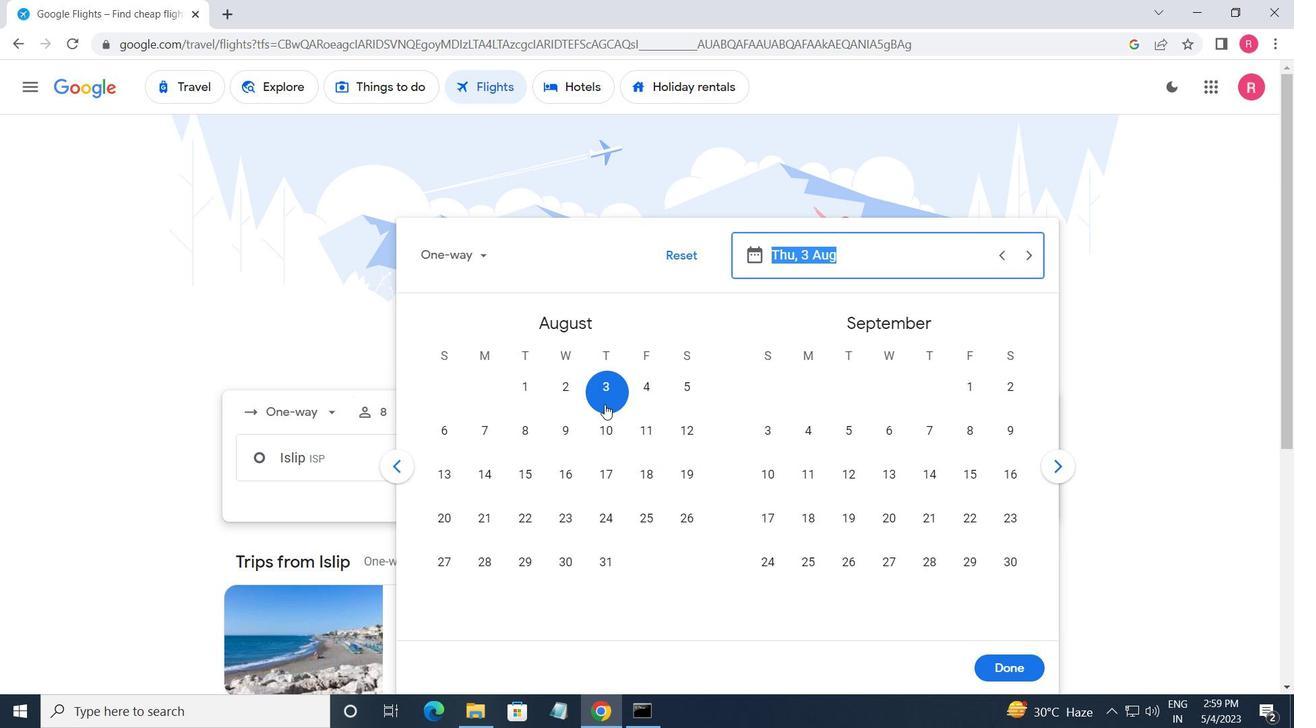 
Action: Mouse moved to (993, 667)
Screenshot: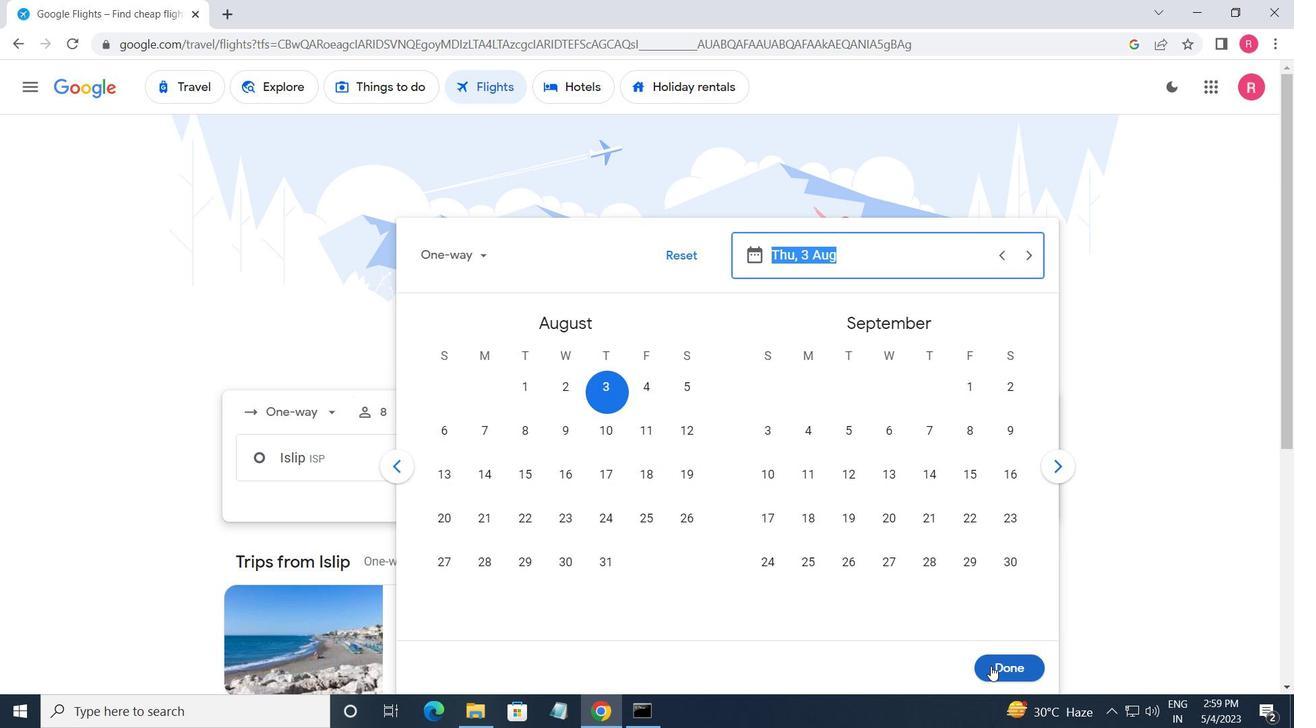 
Action: Mouse pressed left at (993, 667)
Screenshot: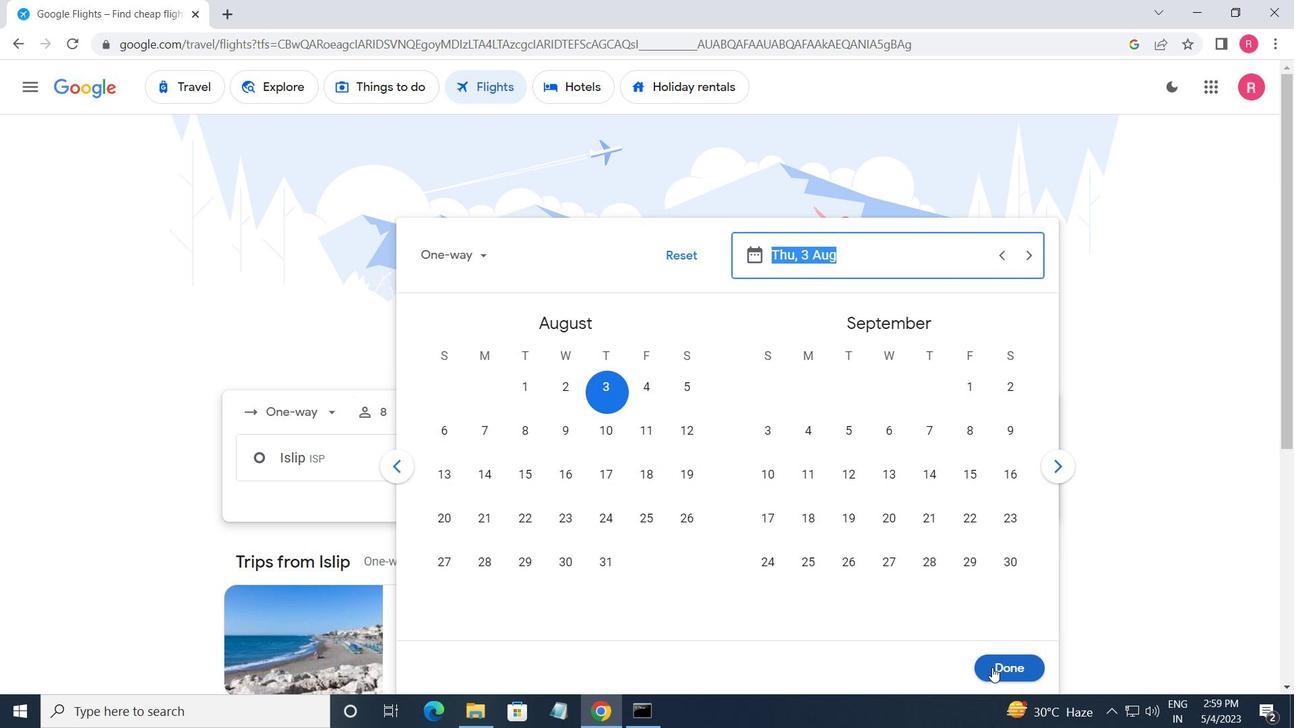 
Action: Mouse moved to (633, 526)
Screenshot: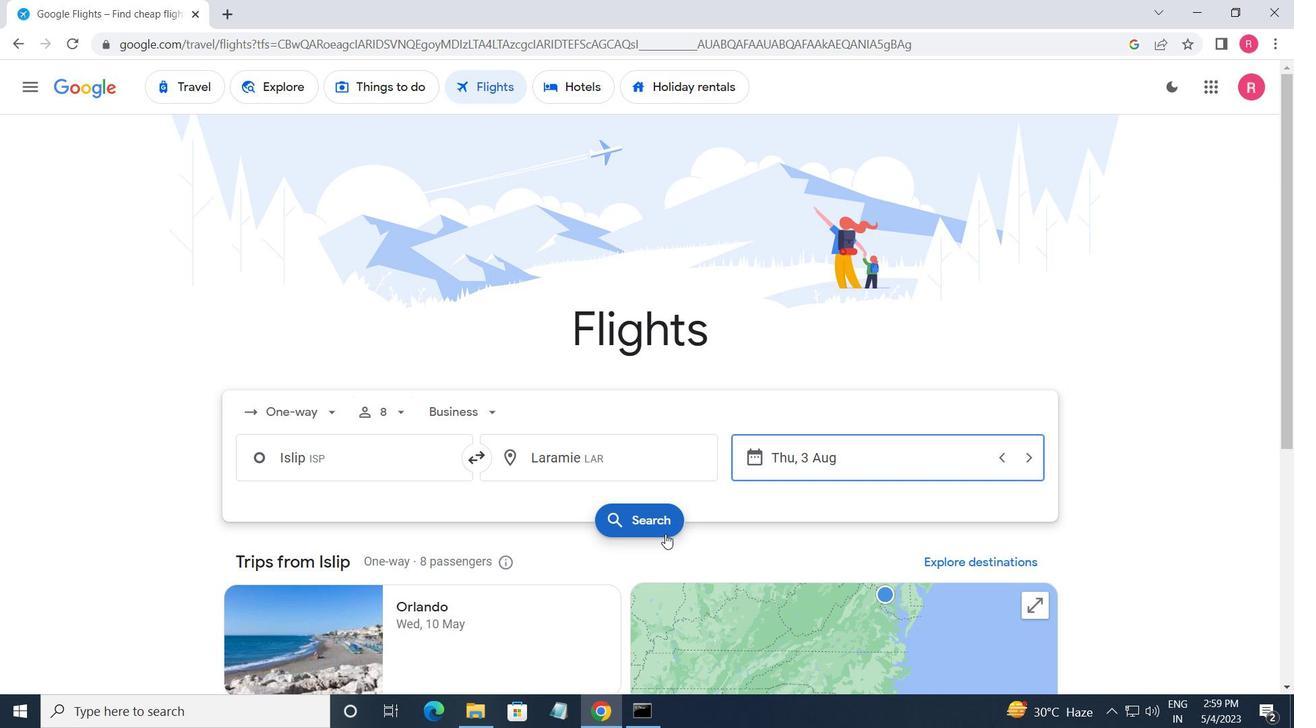 
Action: Mouse pressed left at (633, 526)
Screenshot: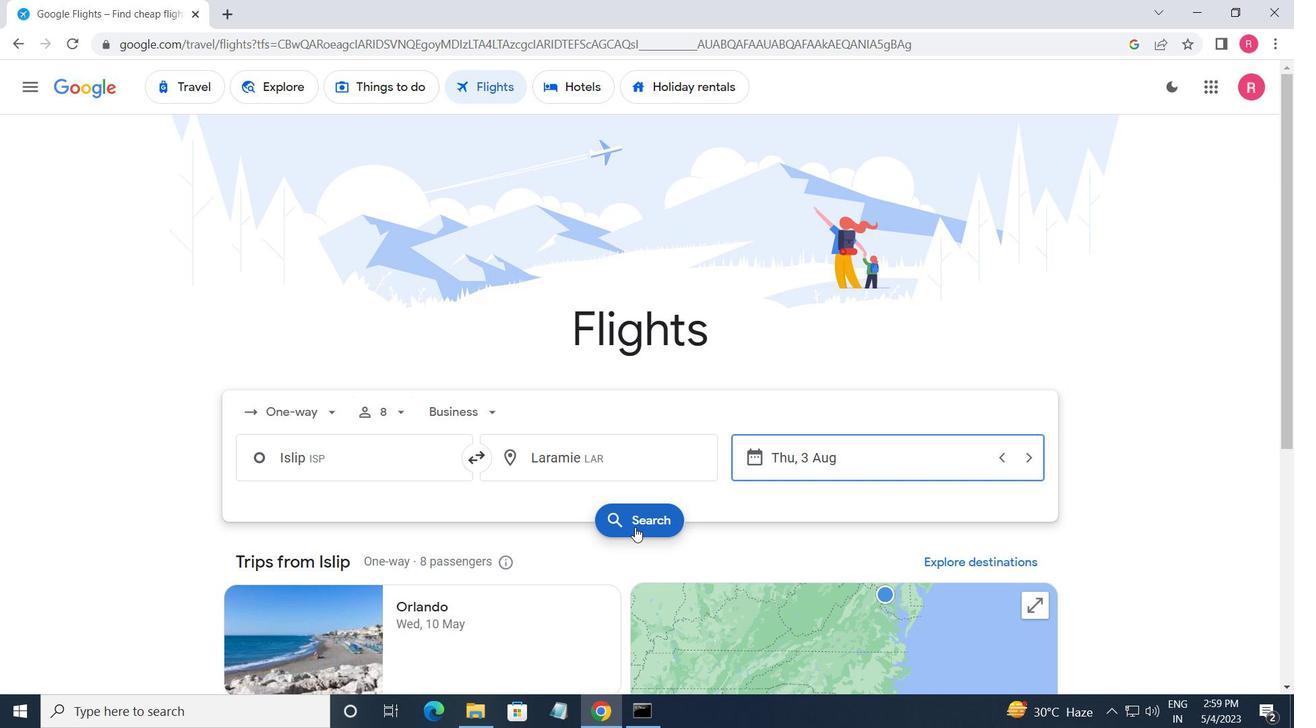 
Action: Mouse moved to (278, 251)
Screenshot: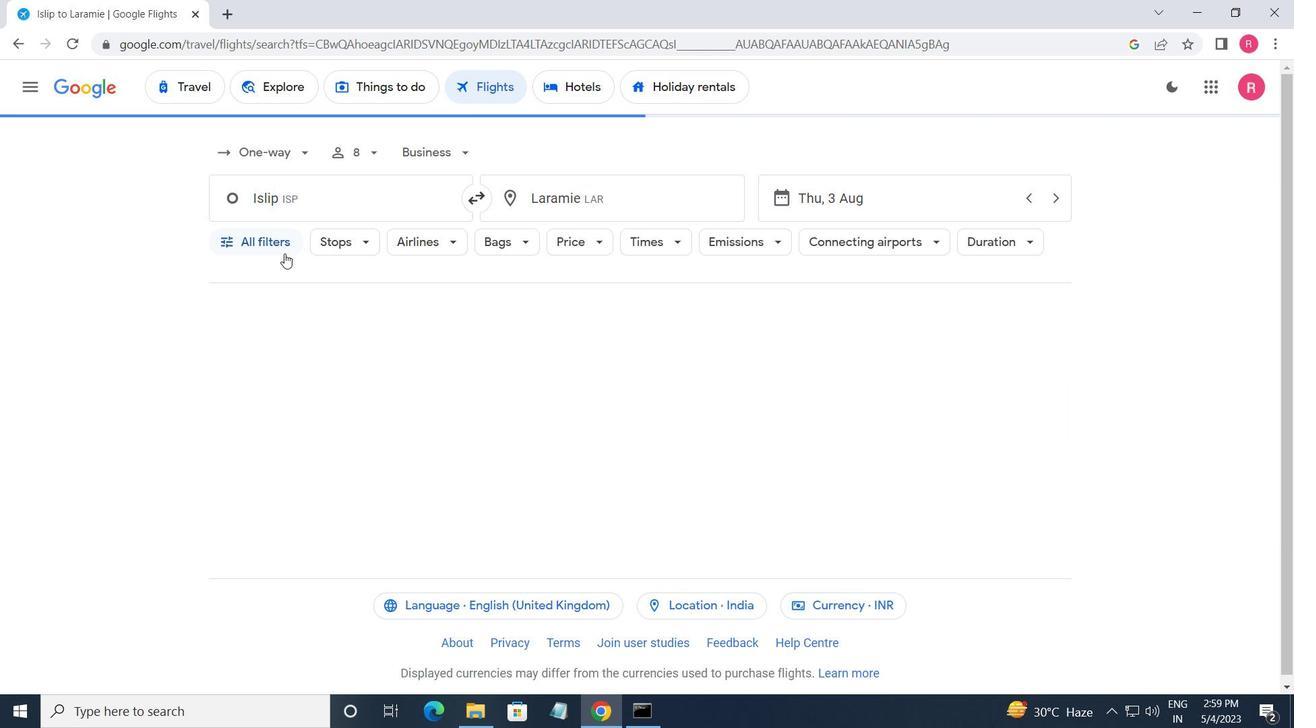 
Action: Mouse pressed left at (278, 251)
Screenshot: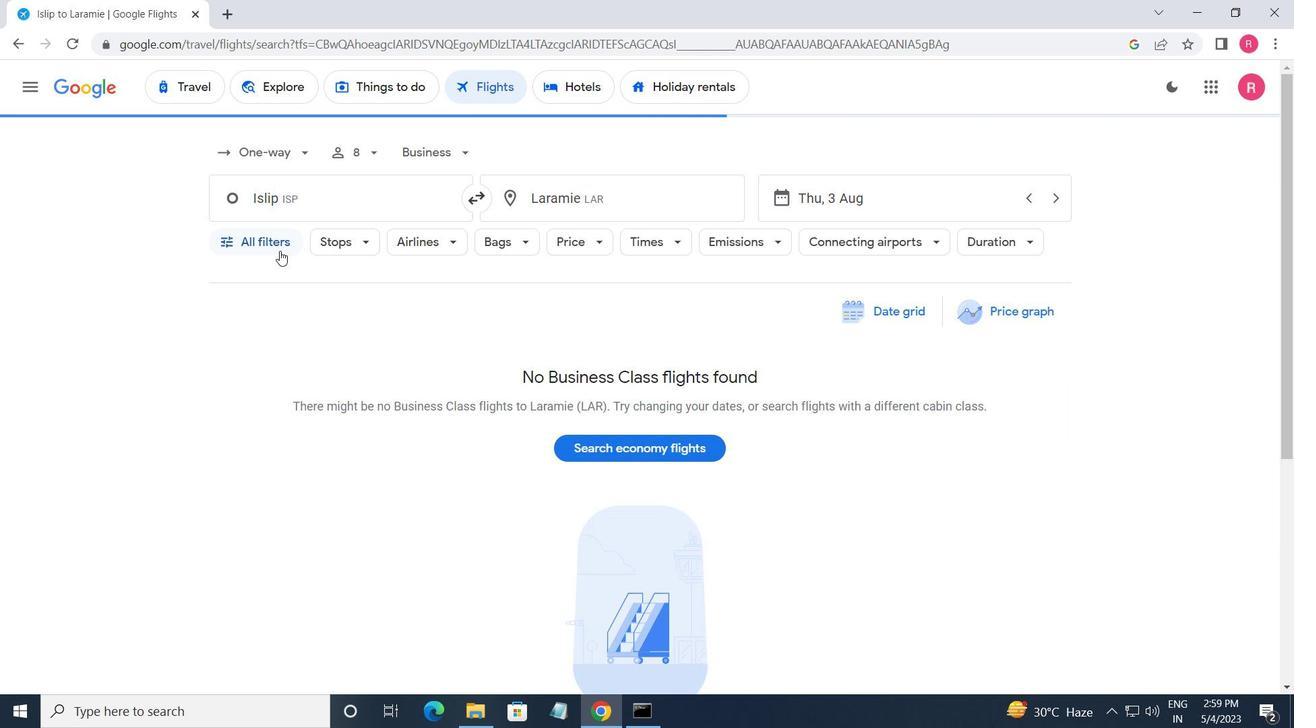 
Action: Mouse moved to (325, 394)
Screenshot: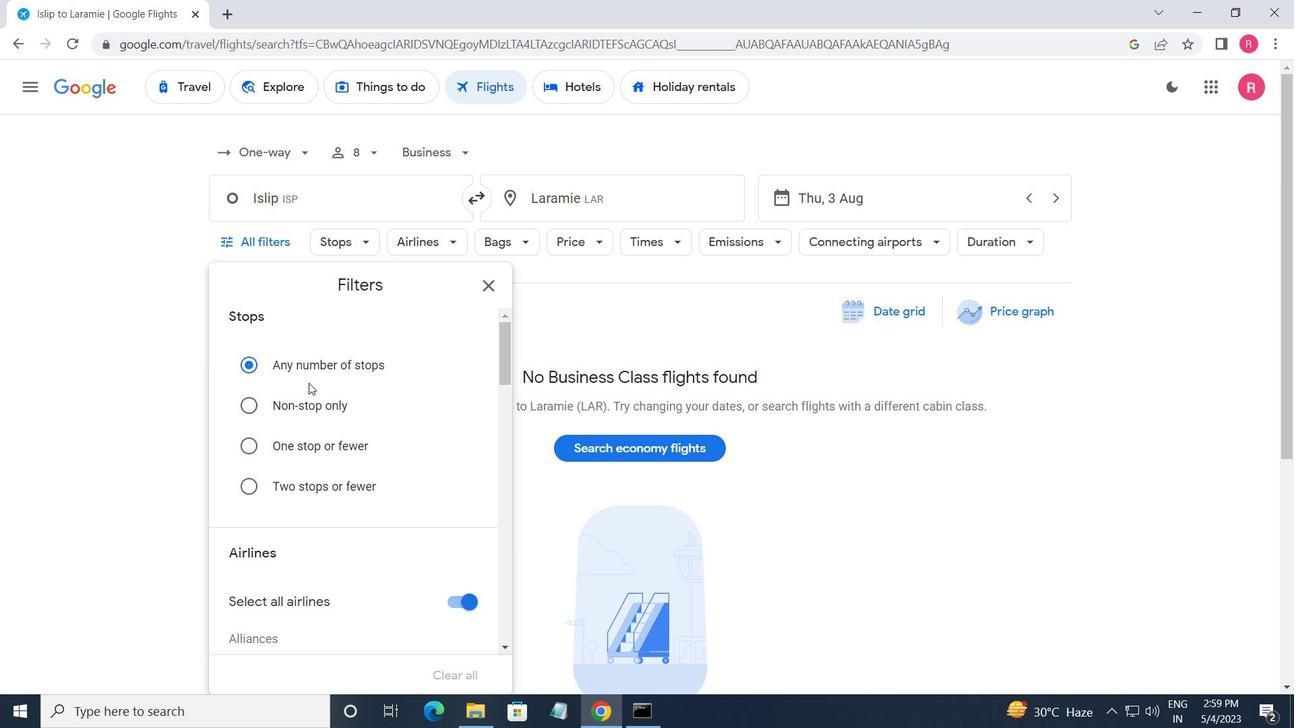 
Action: Mouse scrolled (325, 393) with delta (0, 0)
Screenshot: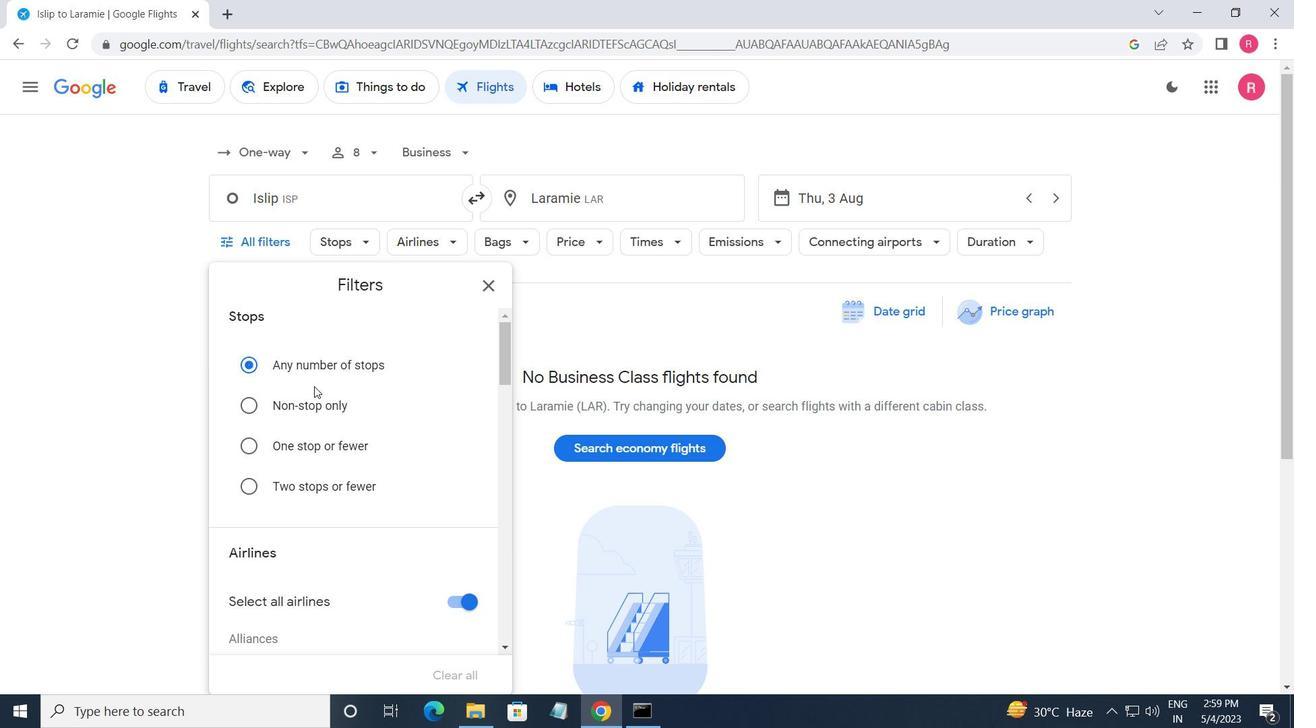 
Action: Mouse moved to (329, 397)
Screenshot: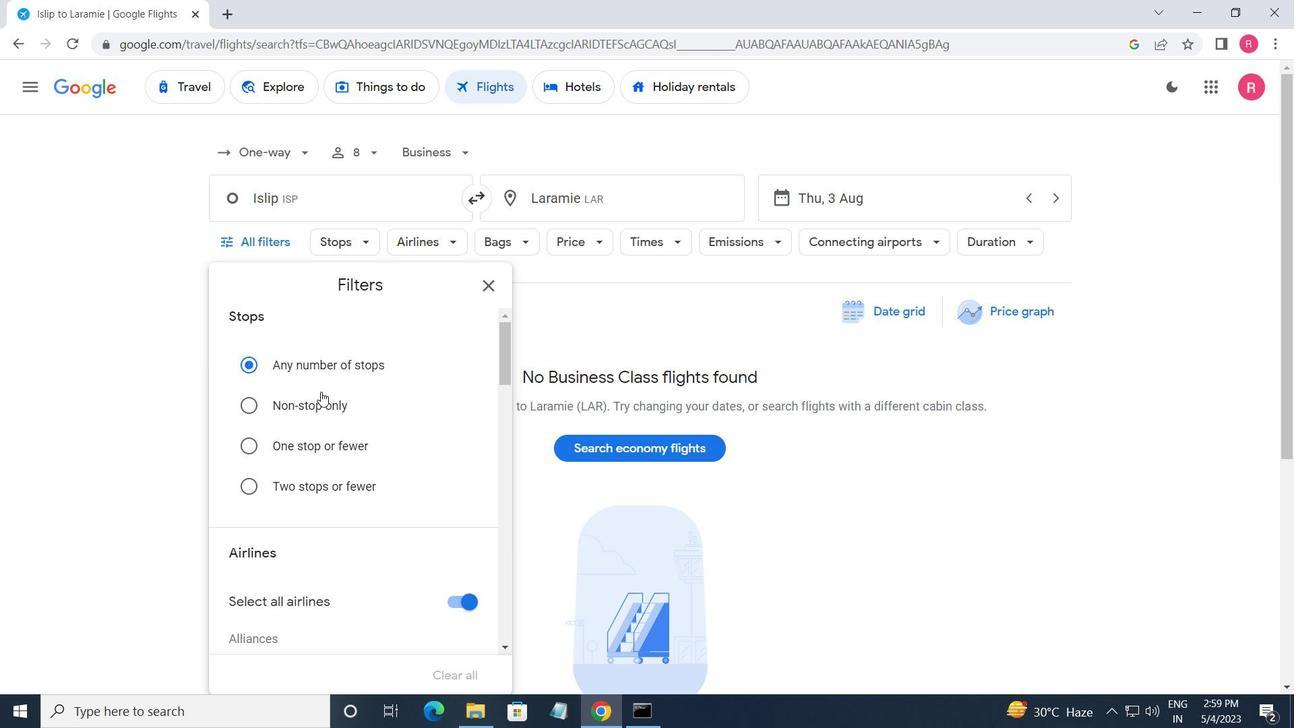 
Action: Mouse scrolled (329, 396) with delta (0, 0)
Screenshot: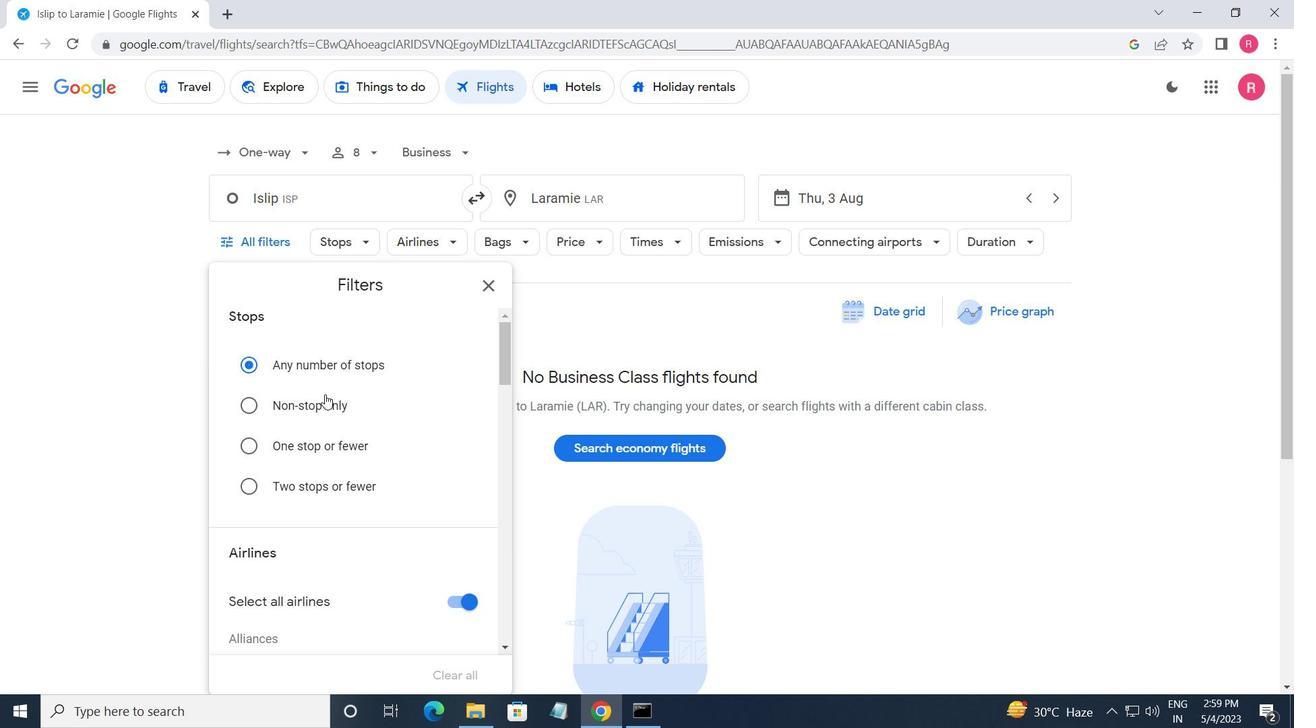
Action: Mouse moved to (330, 397)
Screenshot: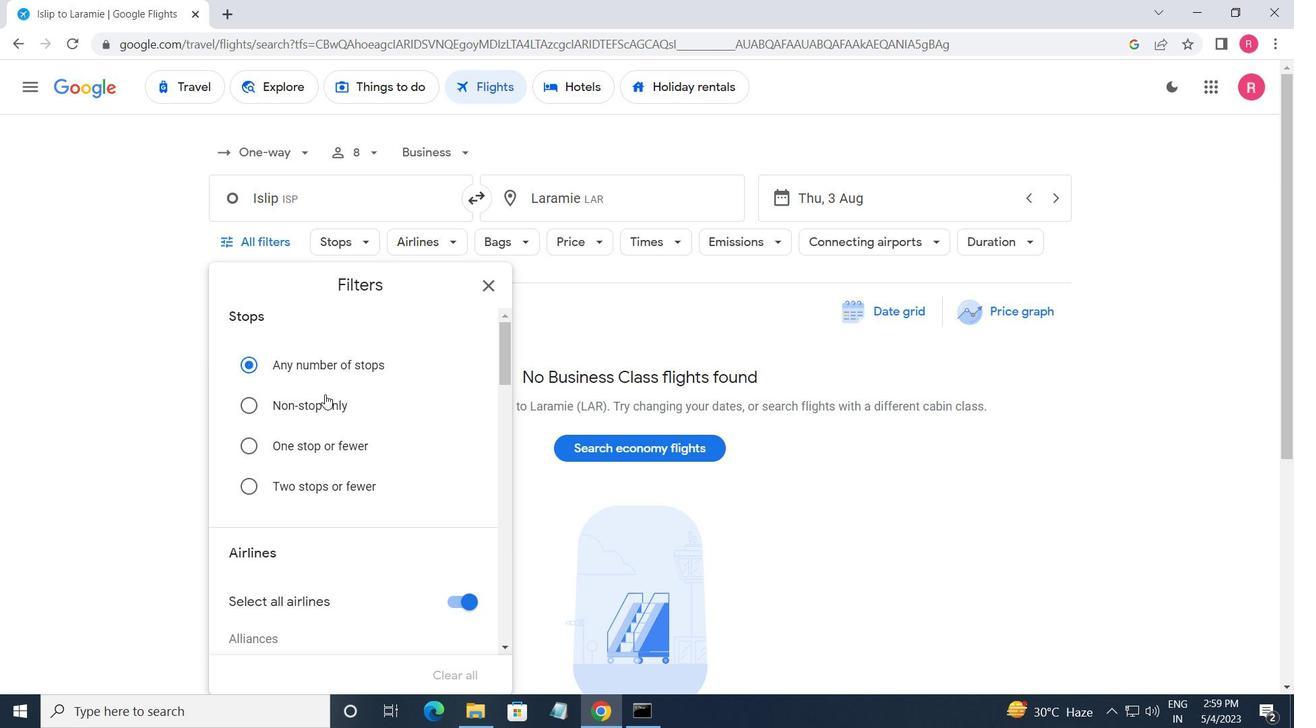 
Action: Mouse scrolled (330, 396) with delta (0, 0)
Screenshot: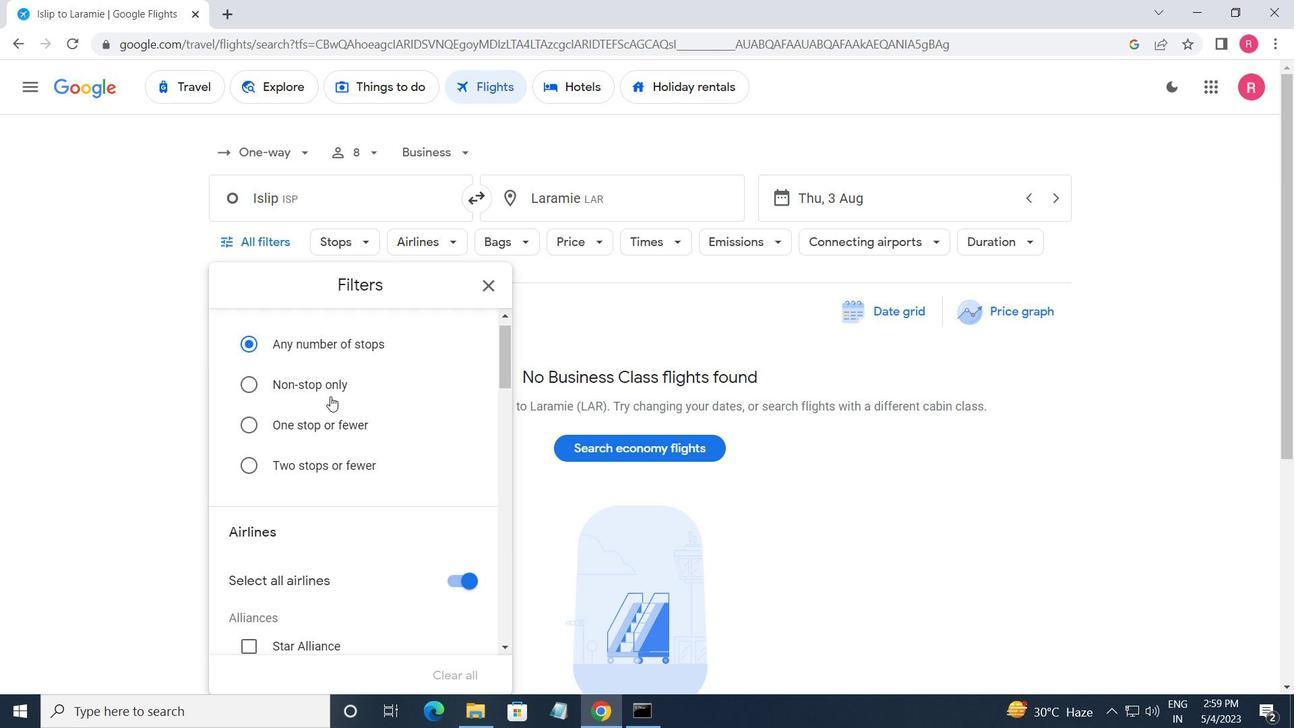 
Action: Mouse moved to (331, 397)
Screenshot: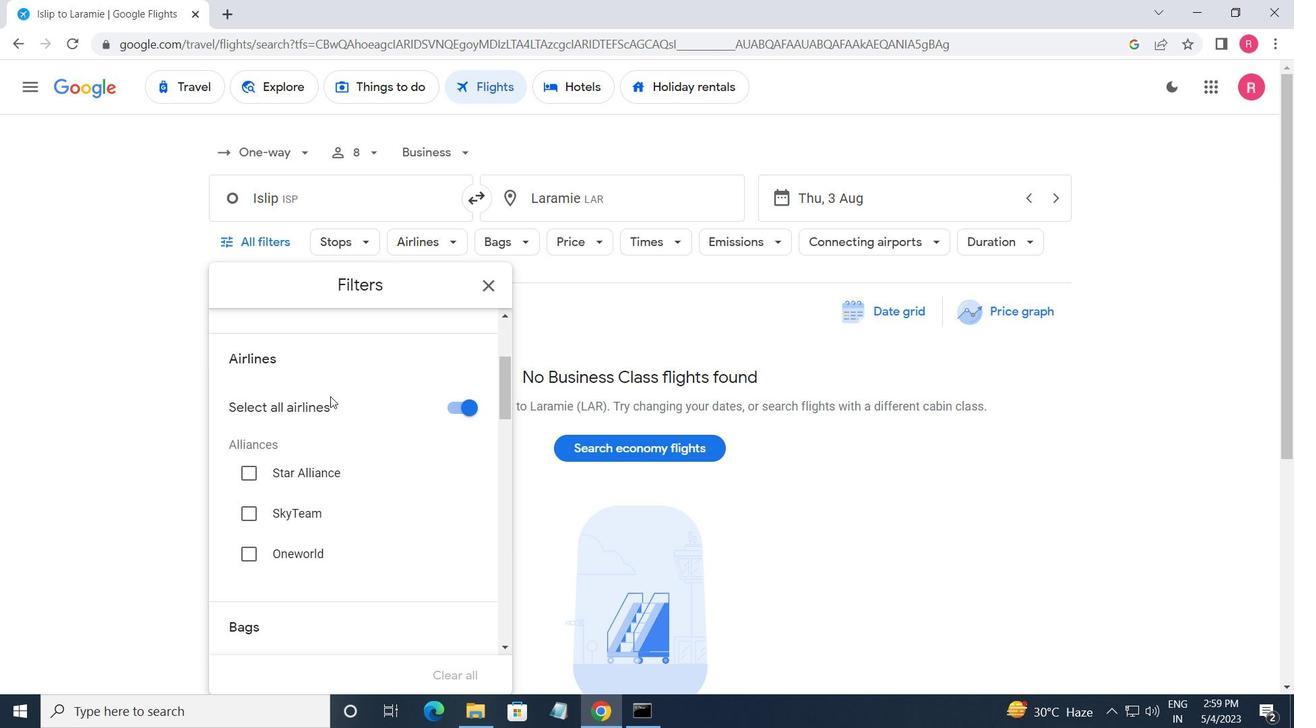 
Action: Mouse scrolled (331, 396) with delta (0, 0)
Screenshot: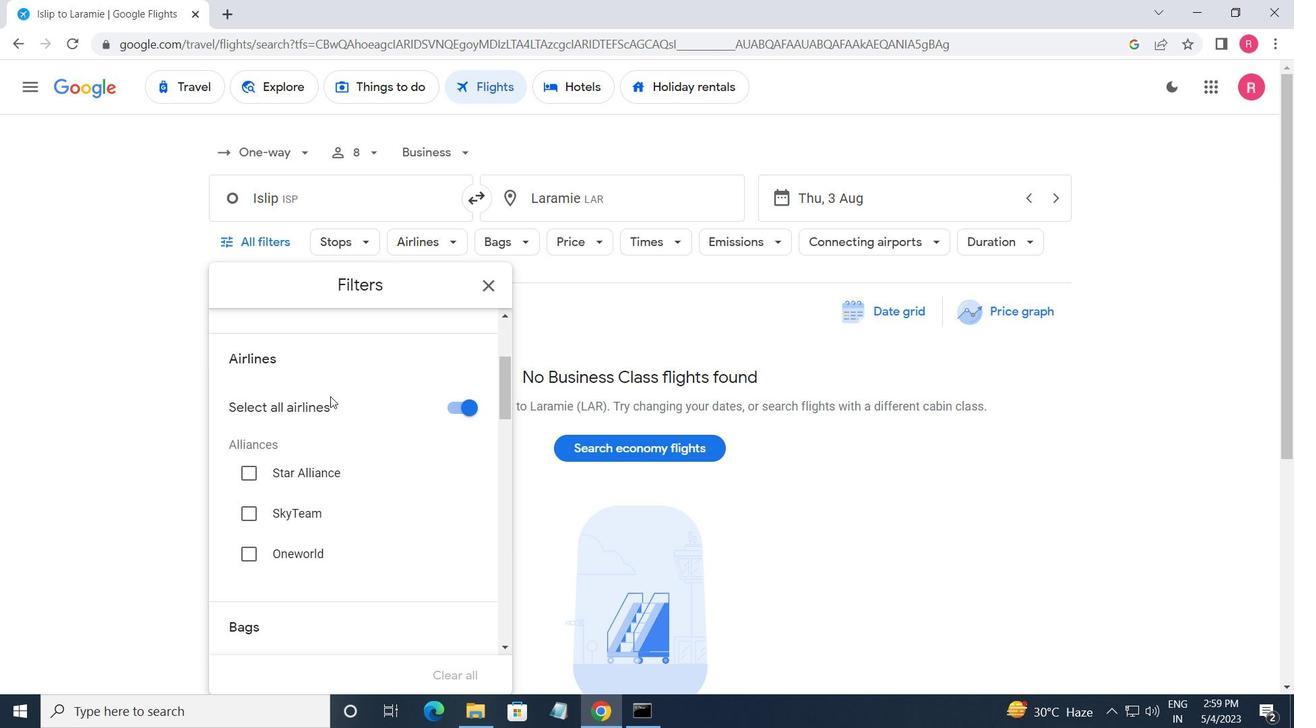 
Action: Mouse moved to (332, 397)
Screenshot: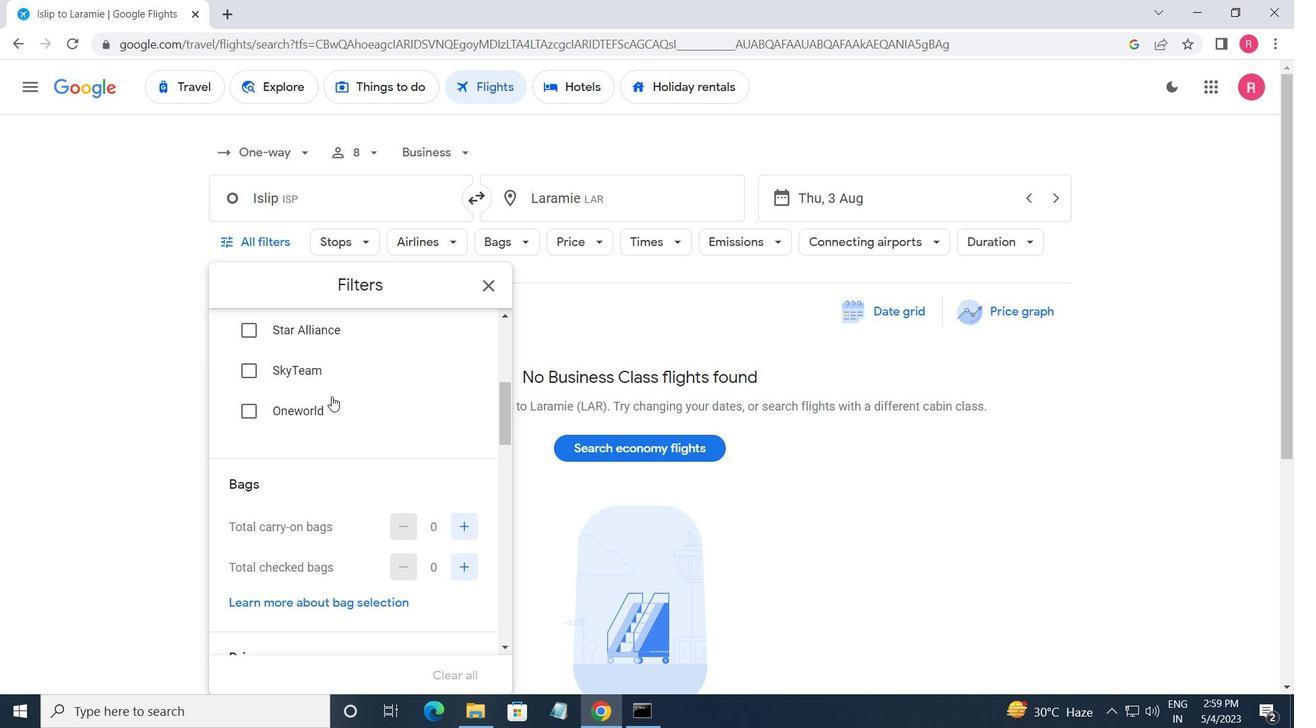 
Action: Mouse scrolled (332, 396) with delta (0, 0)
Screenshot: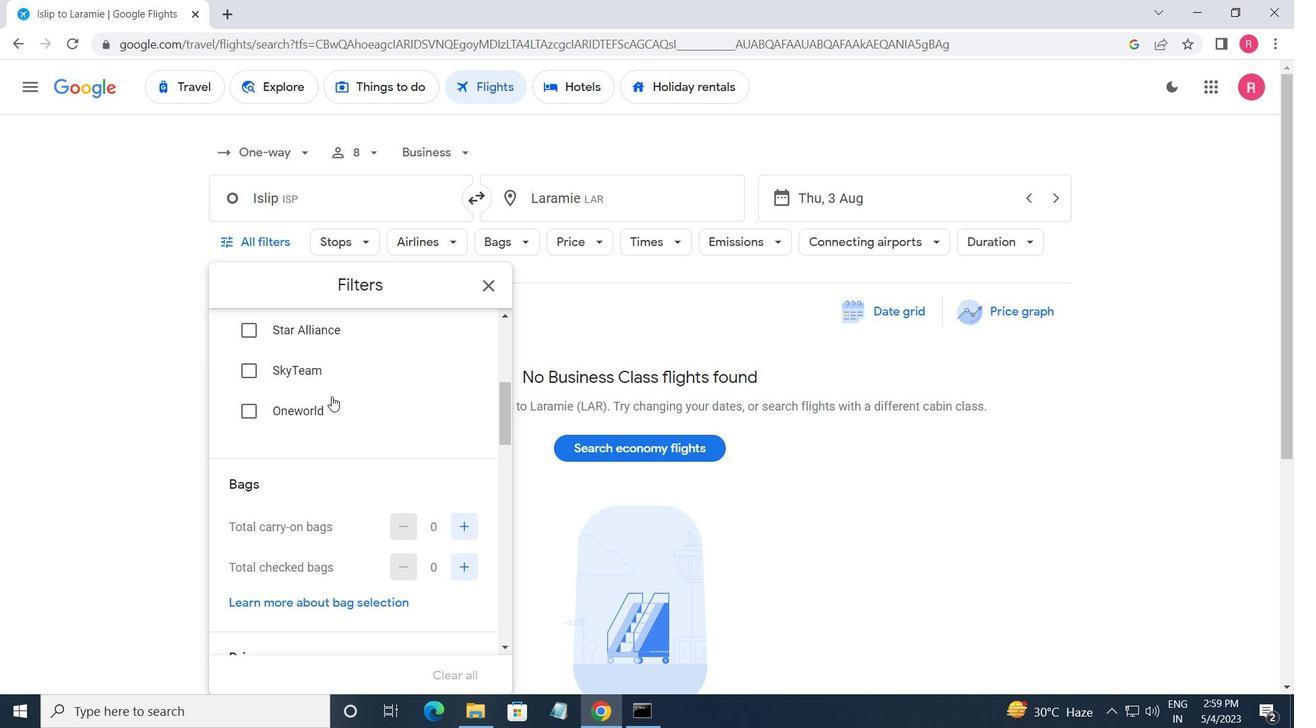 
Action: Mouse moved to (334, 397)
Screenshot: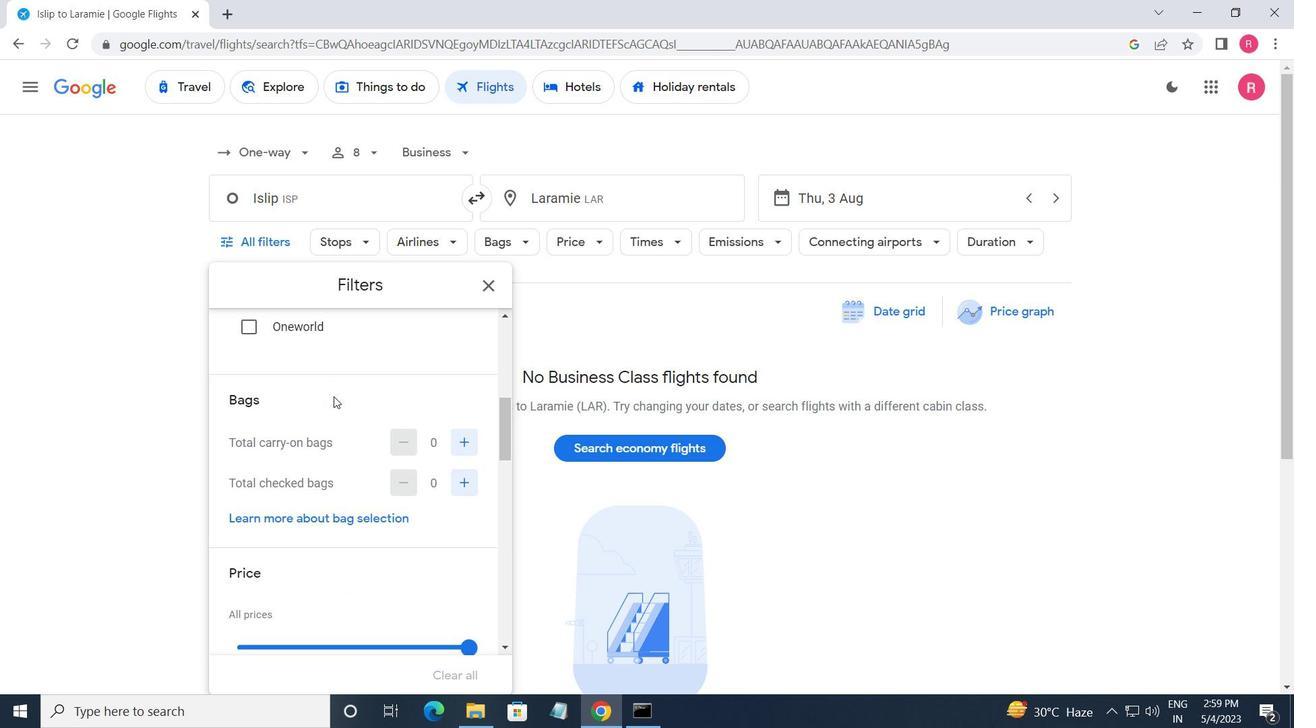 
Action: Mouse scrolled (334, 397) with delta (0, 0)
Screenshot: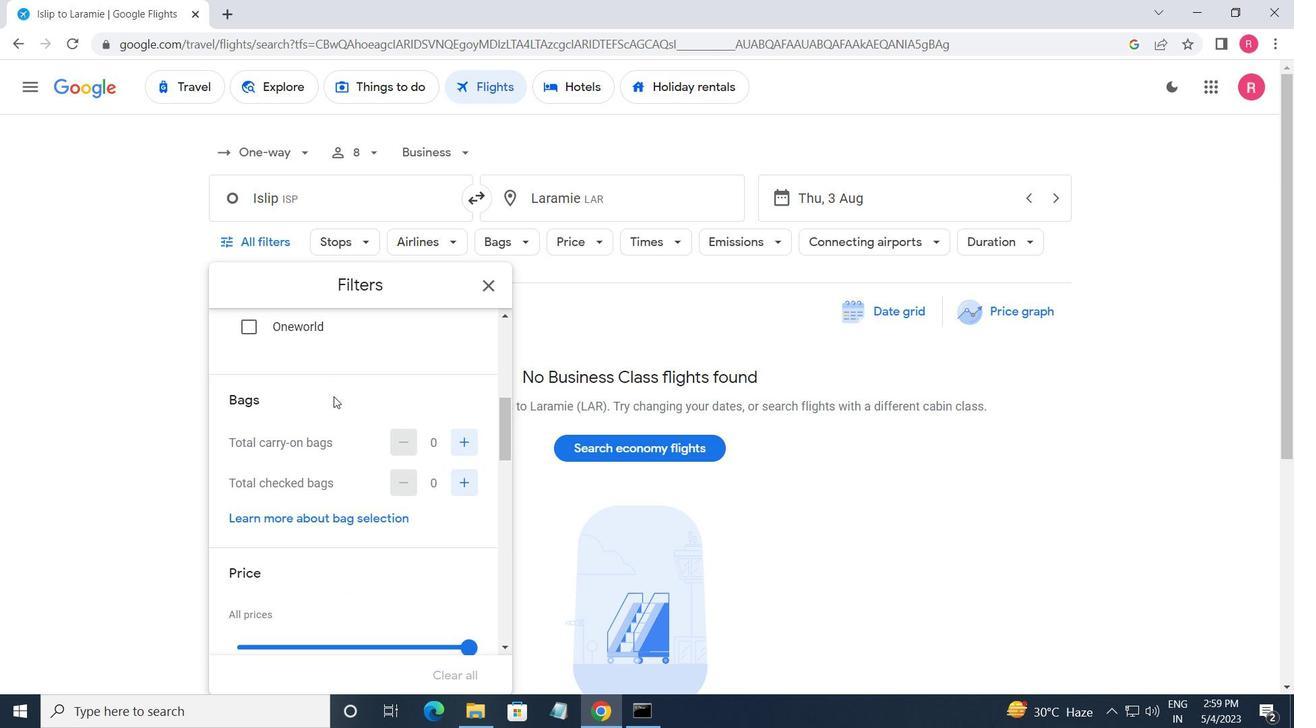 
Action: Mouse moved to (459, 362)
Screenshot: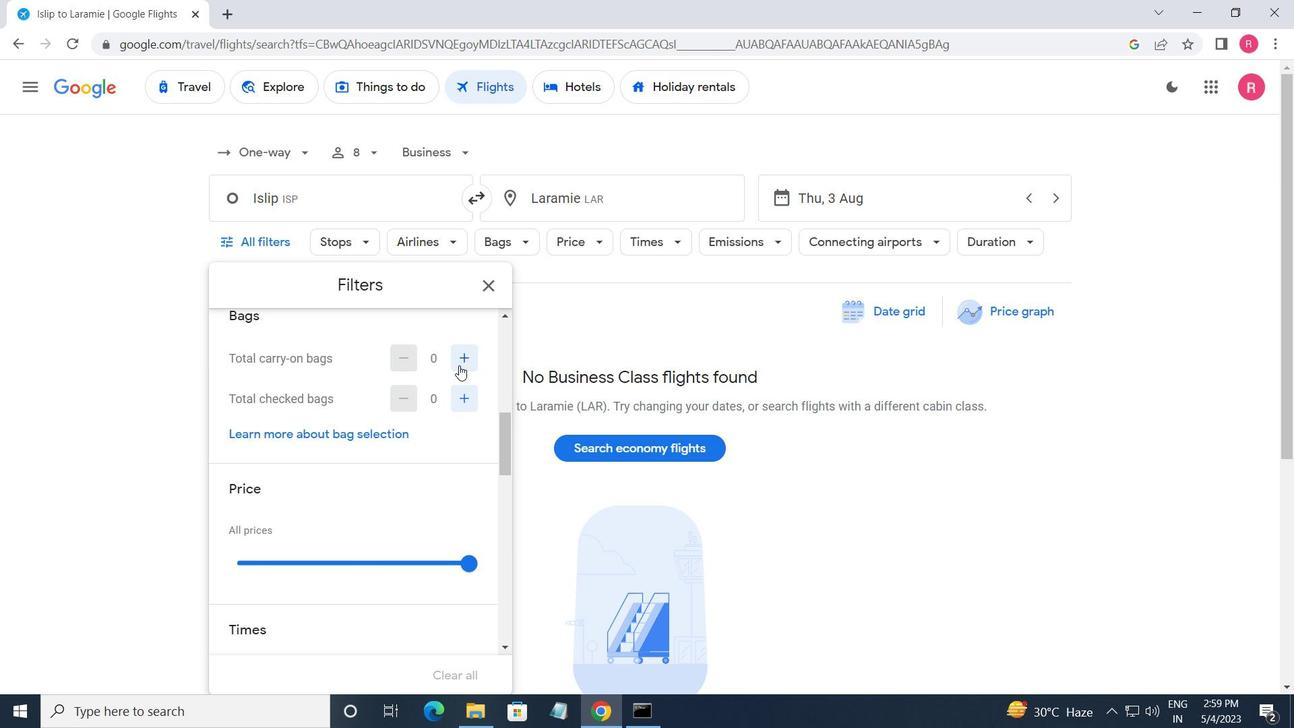 
Action: Mouse pressed left at (459, 362)
Screenshot: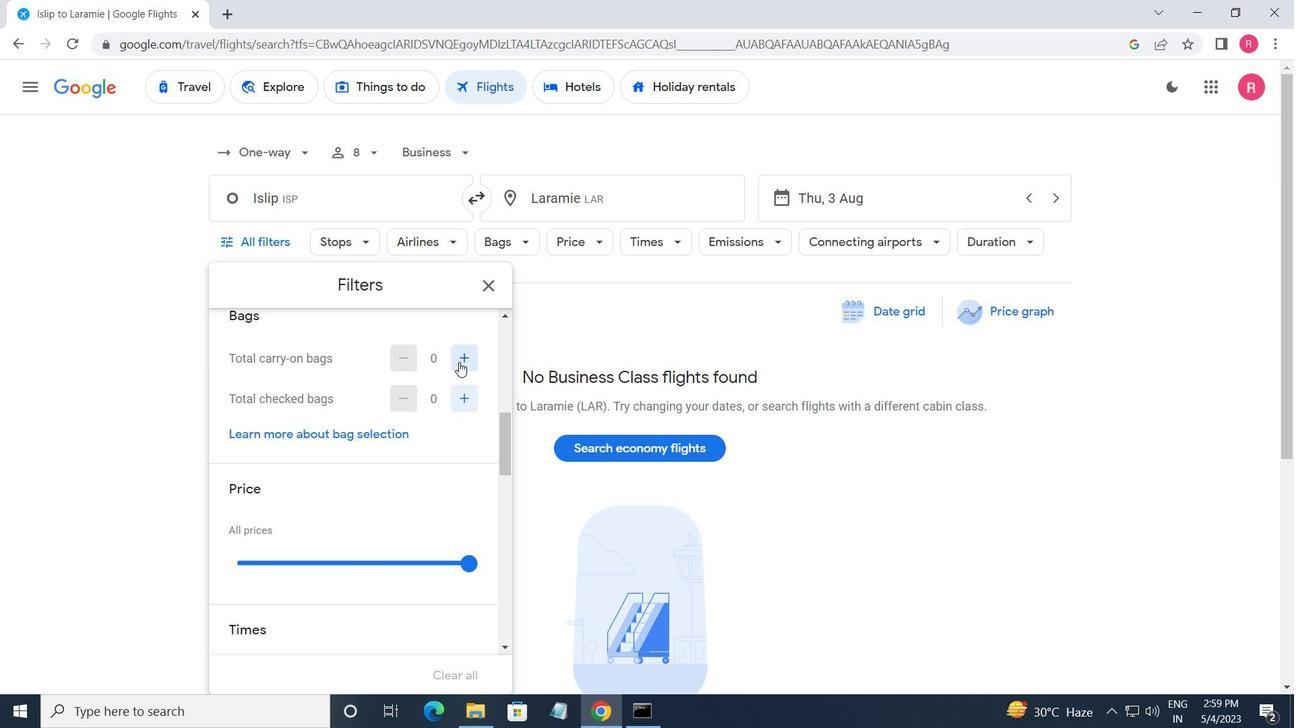 
Action: Mouse moved to (460, 362)
Screenshot: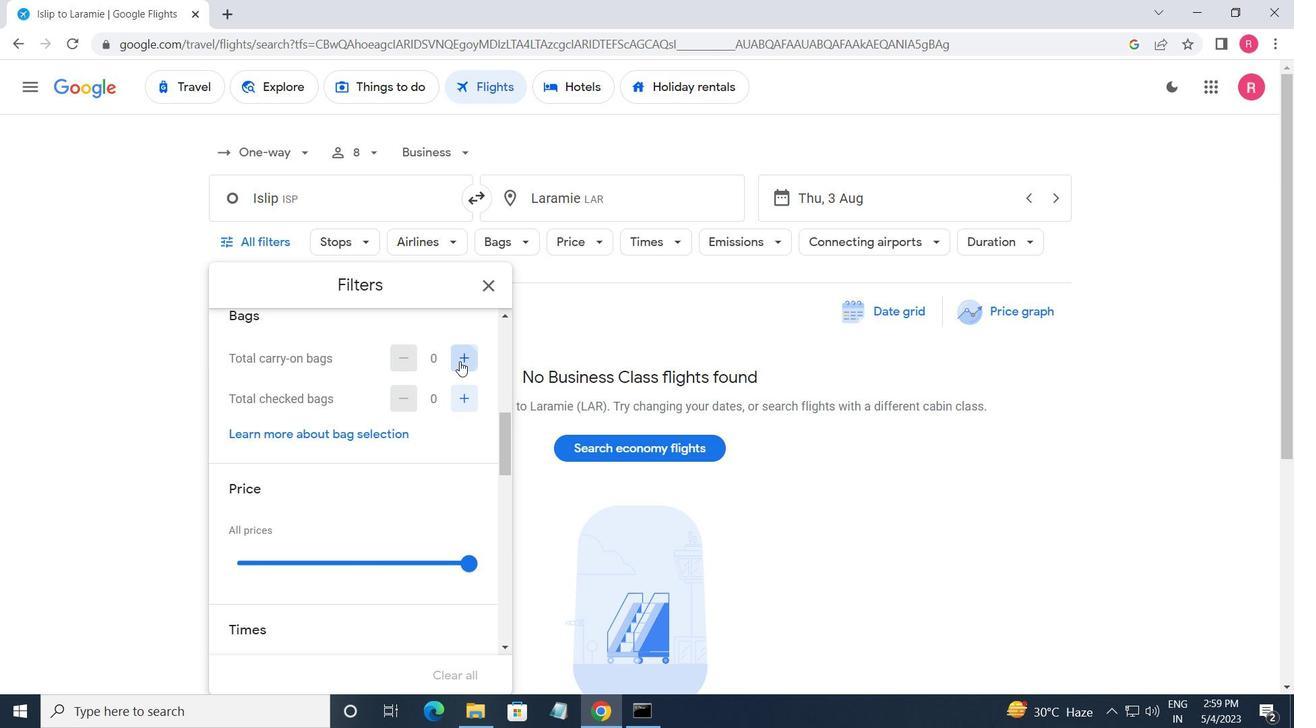 
Action: Mouse scrolled (460, 361) with delta (0, 0)
Screenshot: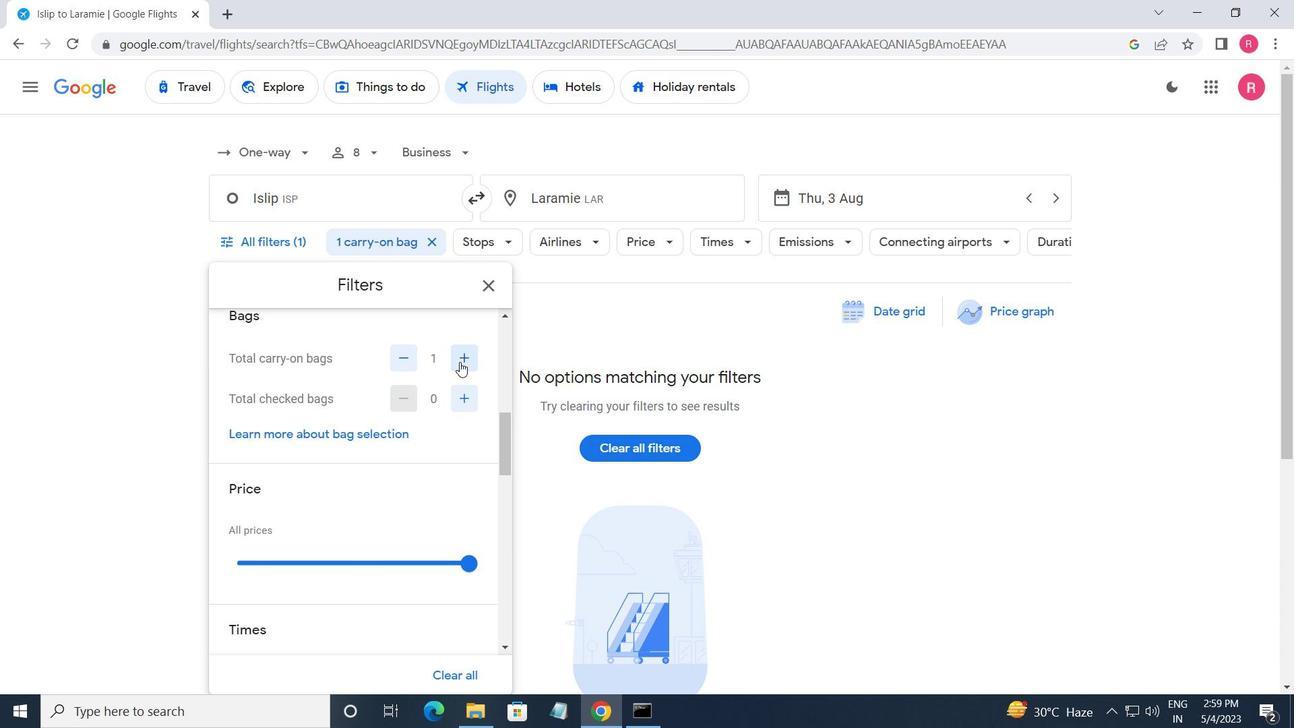 
Action: Mouse moved to (474, 474)
Screenshot: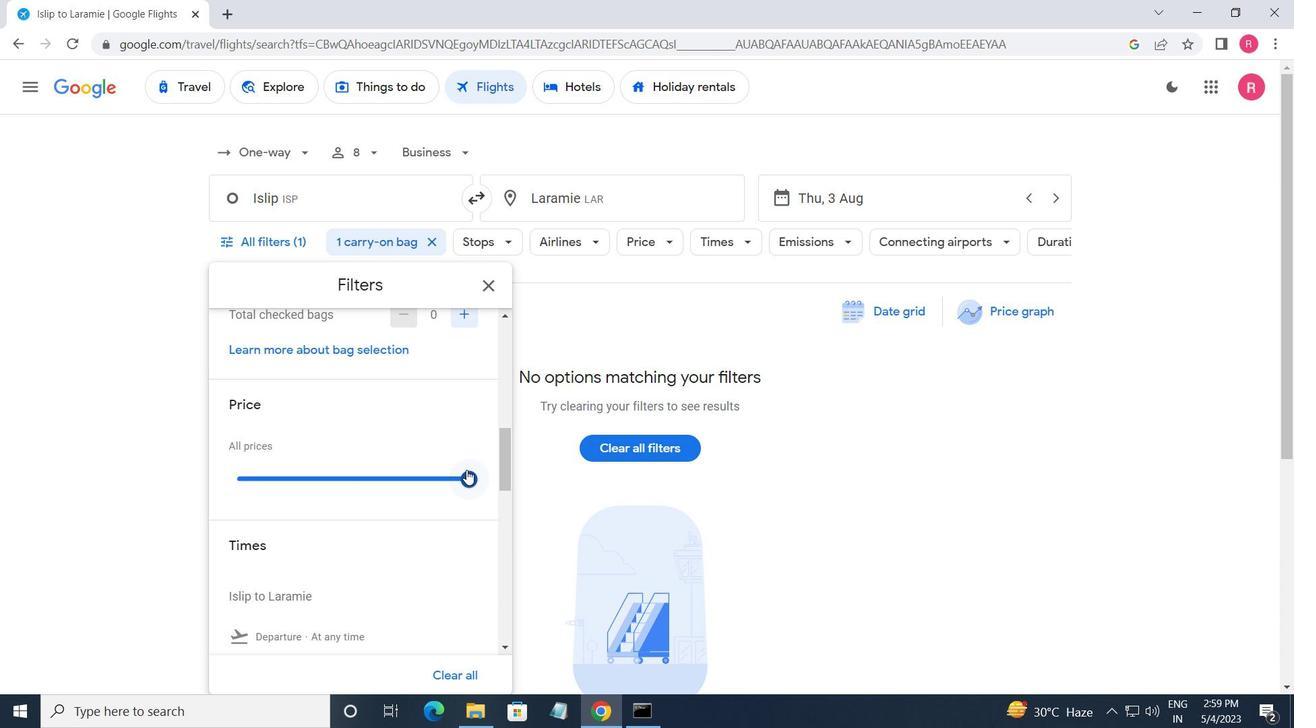 
Action: Mouse pressed left at (474, 474)
Screenshot: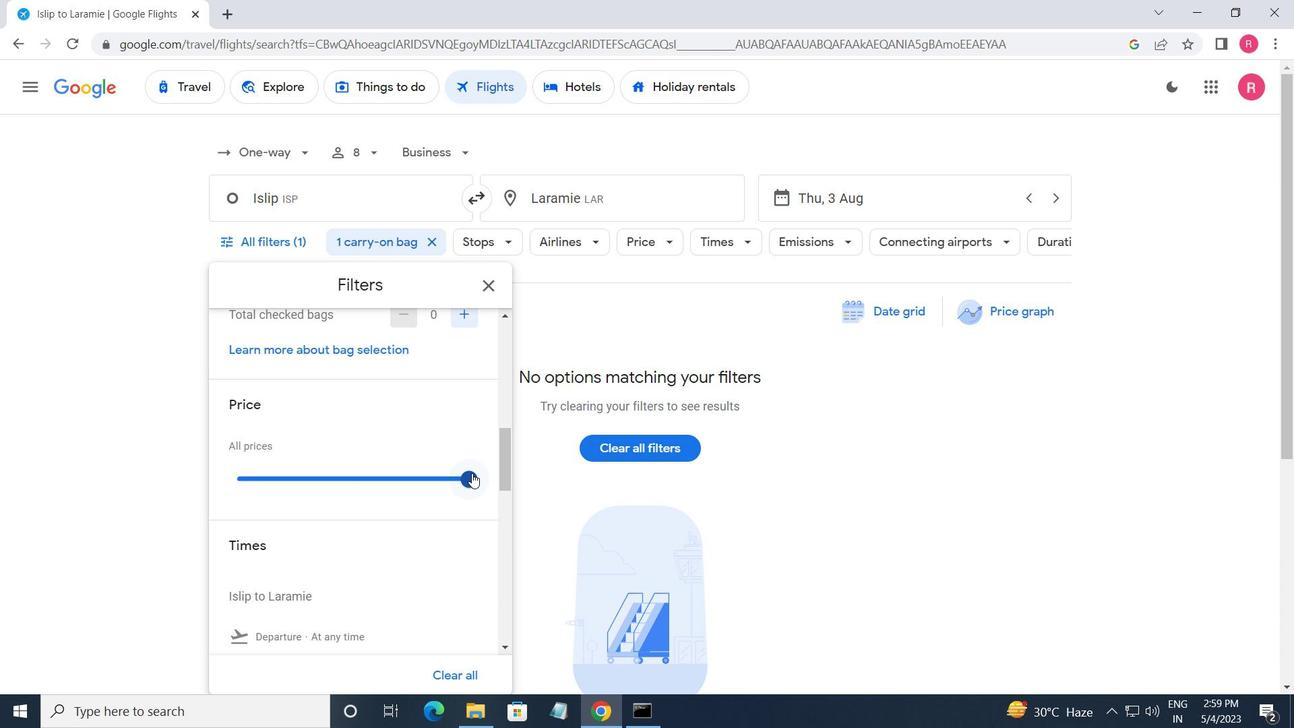 
Action: Mouse moved to (477, 474)
Screenshot: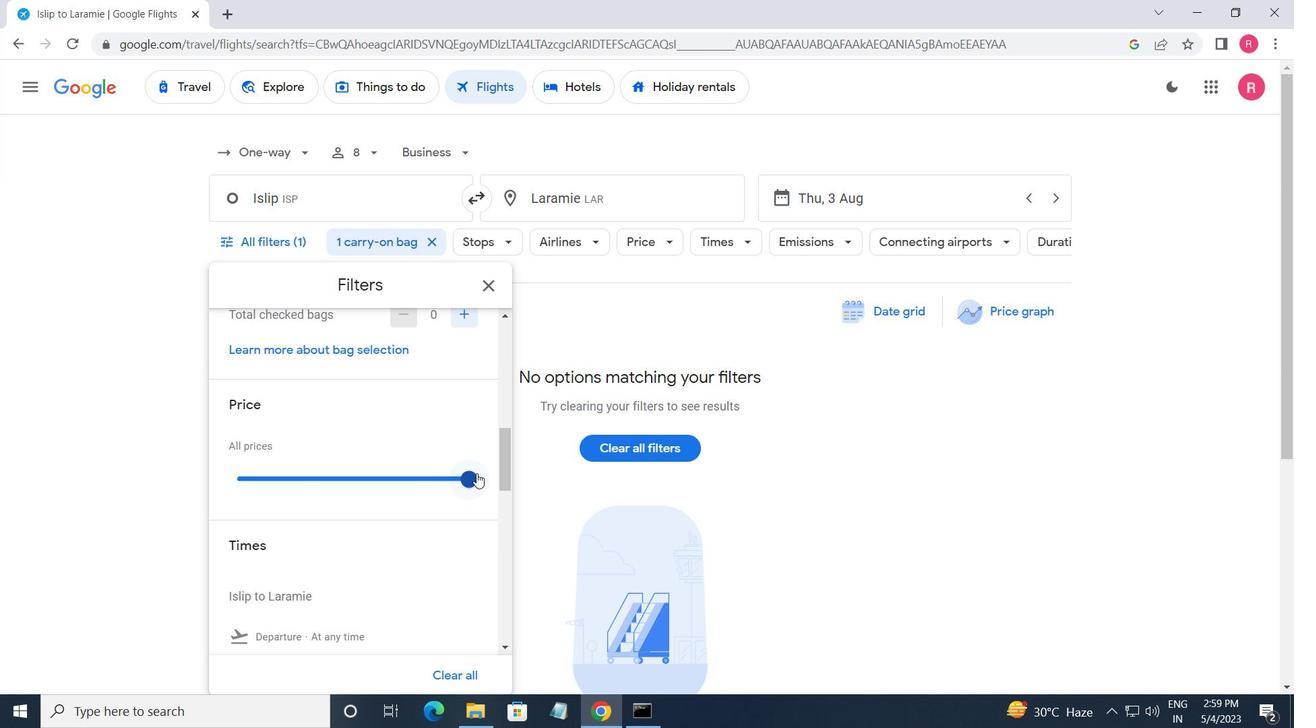 
Action: Mouse scrolled (477, 473) with delta (0, 0)
Screenshot: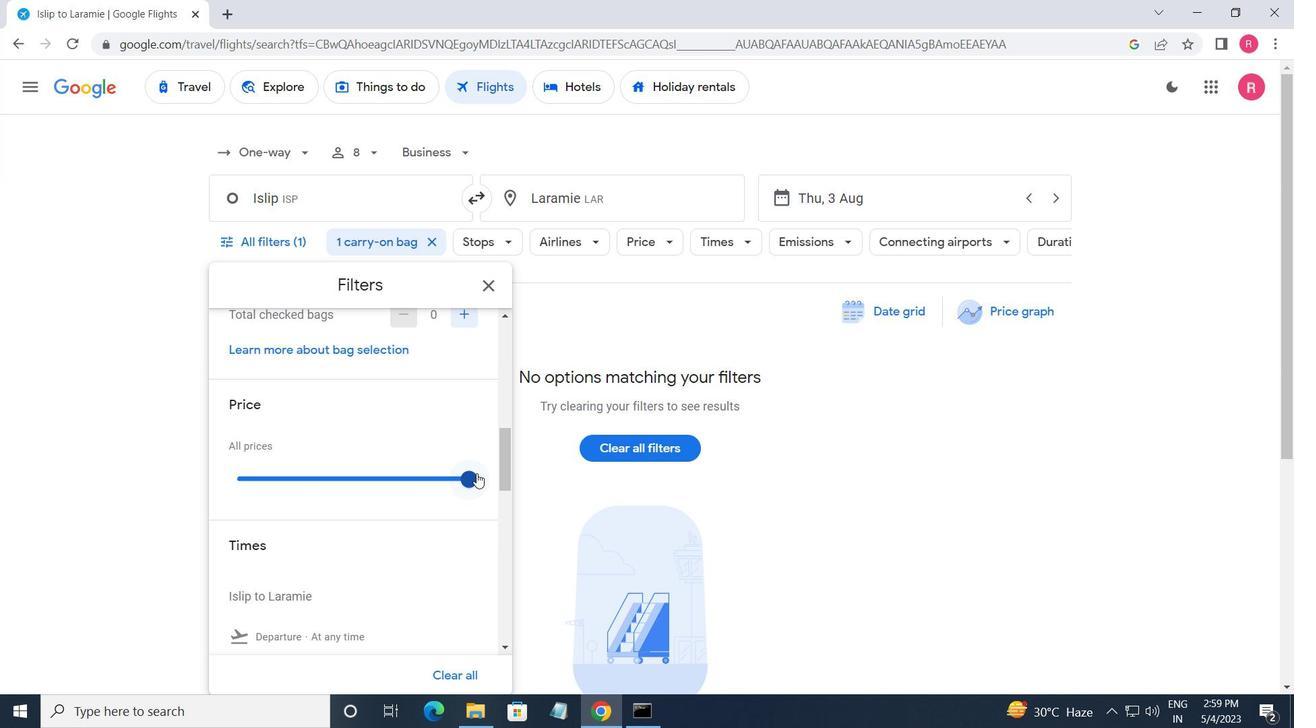 
Action: Mouse moved to (235, 583)
Screenshot: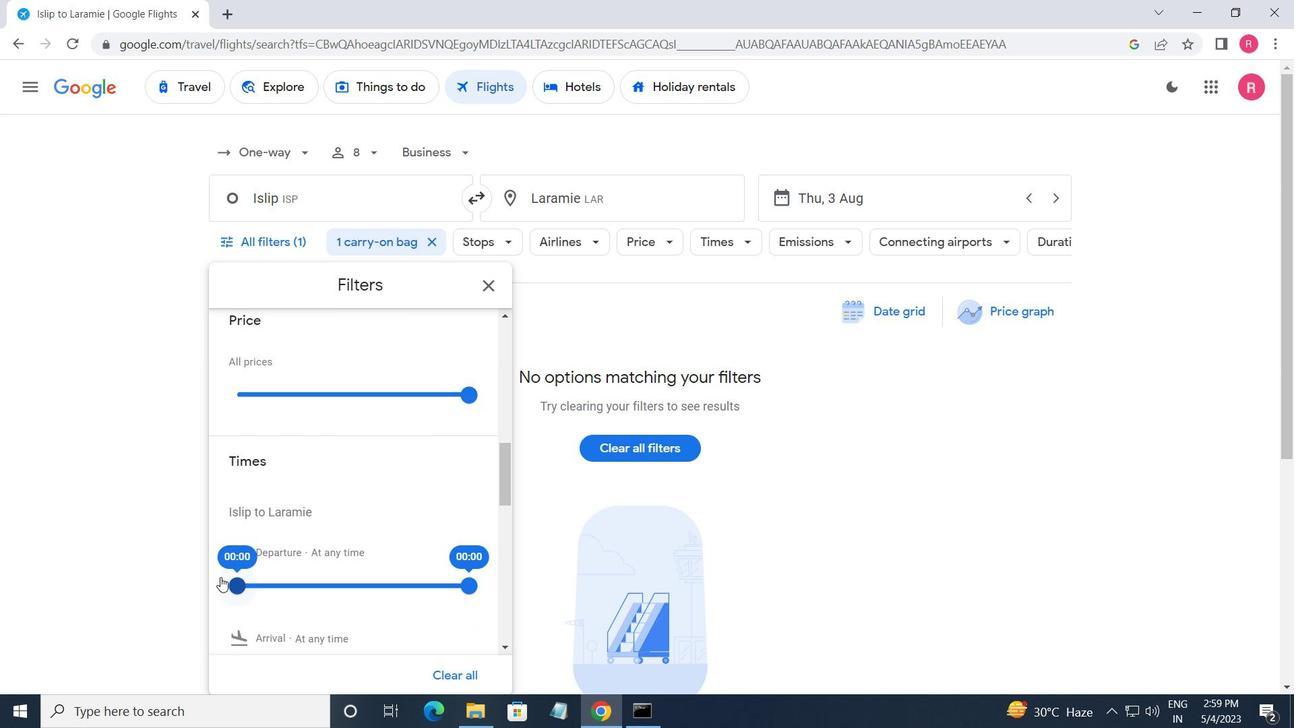 
Action: Mouse pressed left at (235, 583)
Screenshot: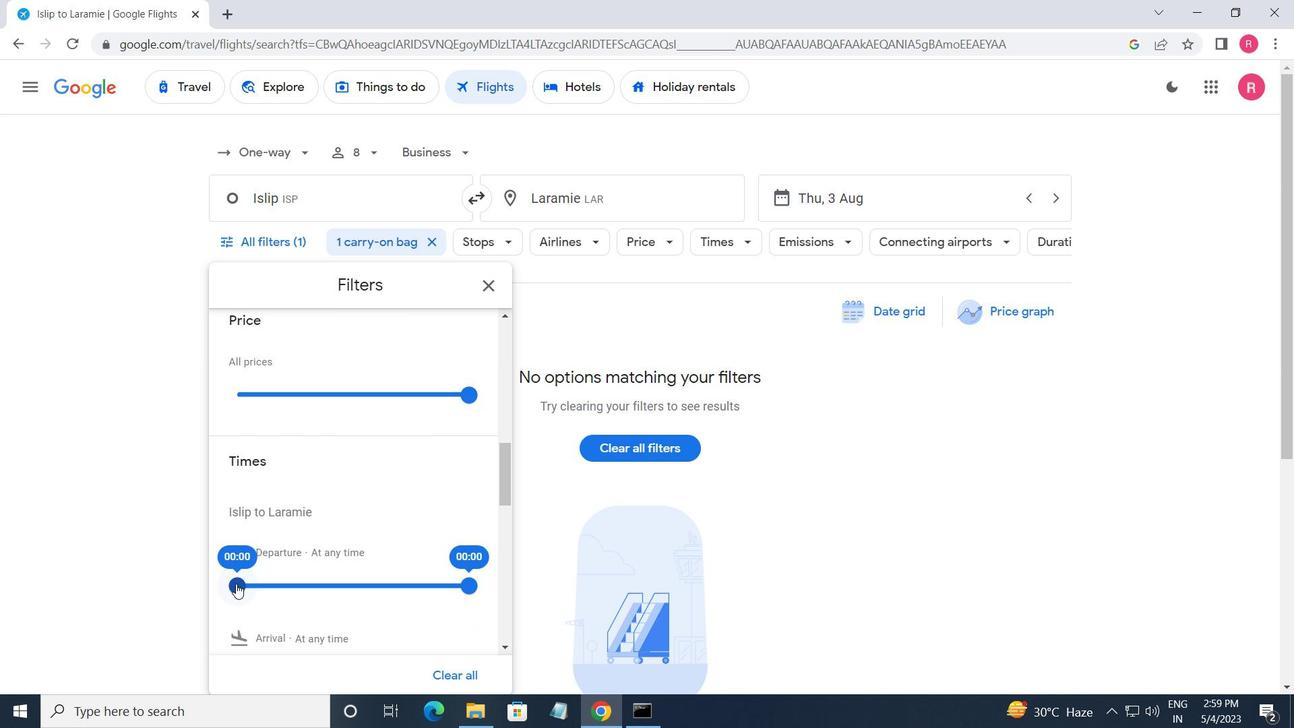
Action: Mouse moved to (463, 583)
Screenshot: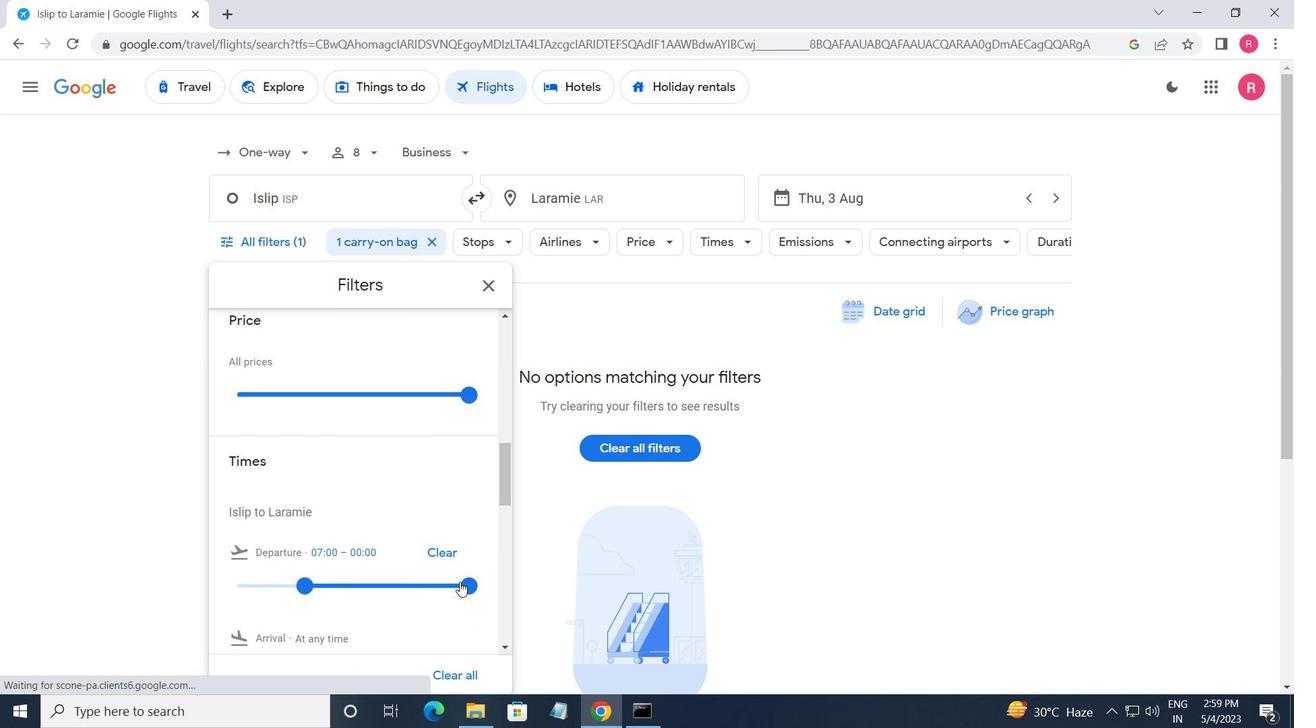 
Action: Mouse pressed left at (463, 583)
Screenshot: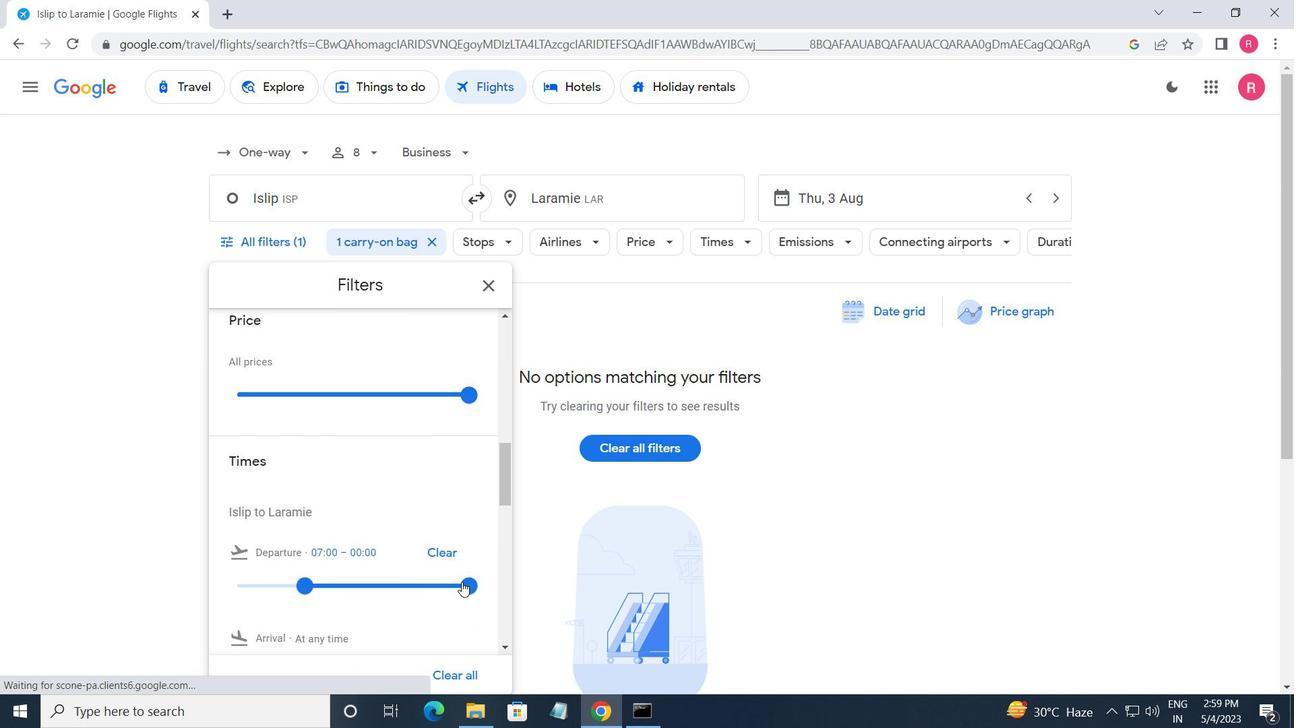 
Action: Mouse moved to (494, 277)
Screenshot: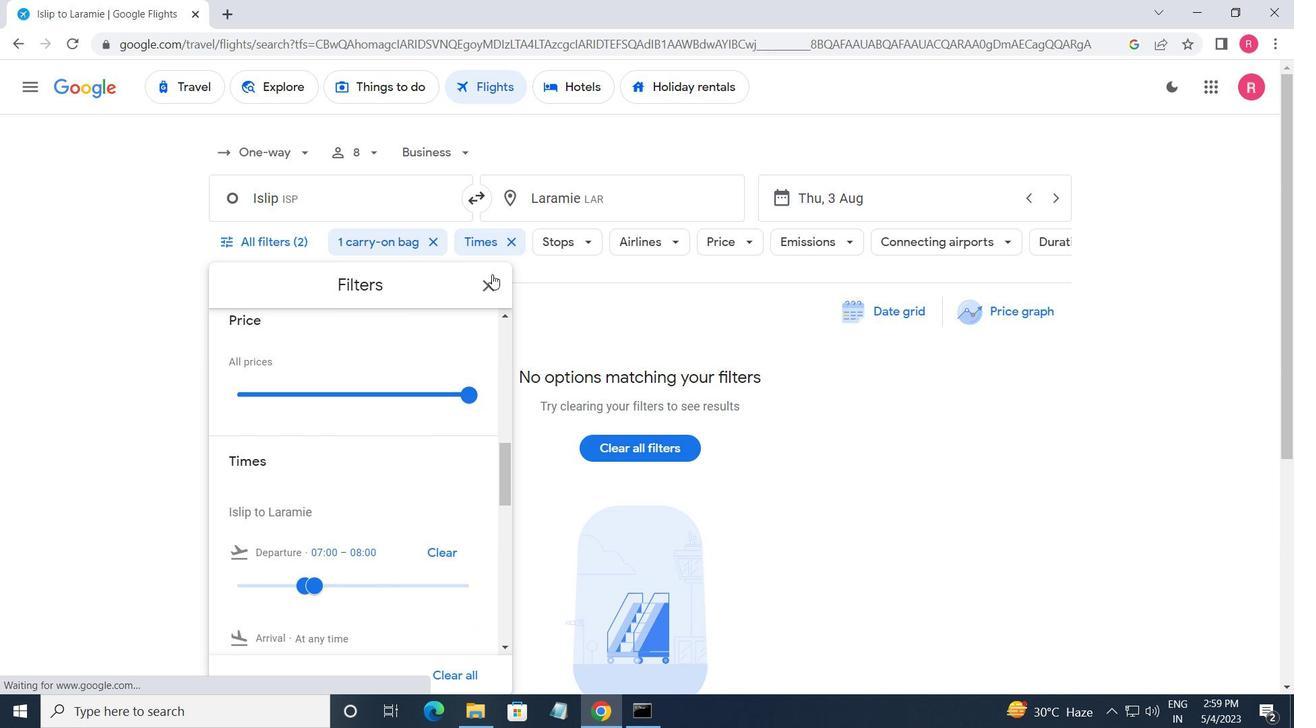 
Action: Mouse pressed left at (494, 277)
Screenshot: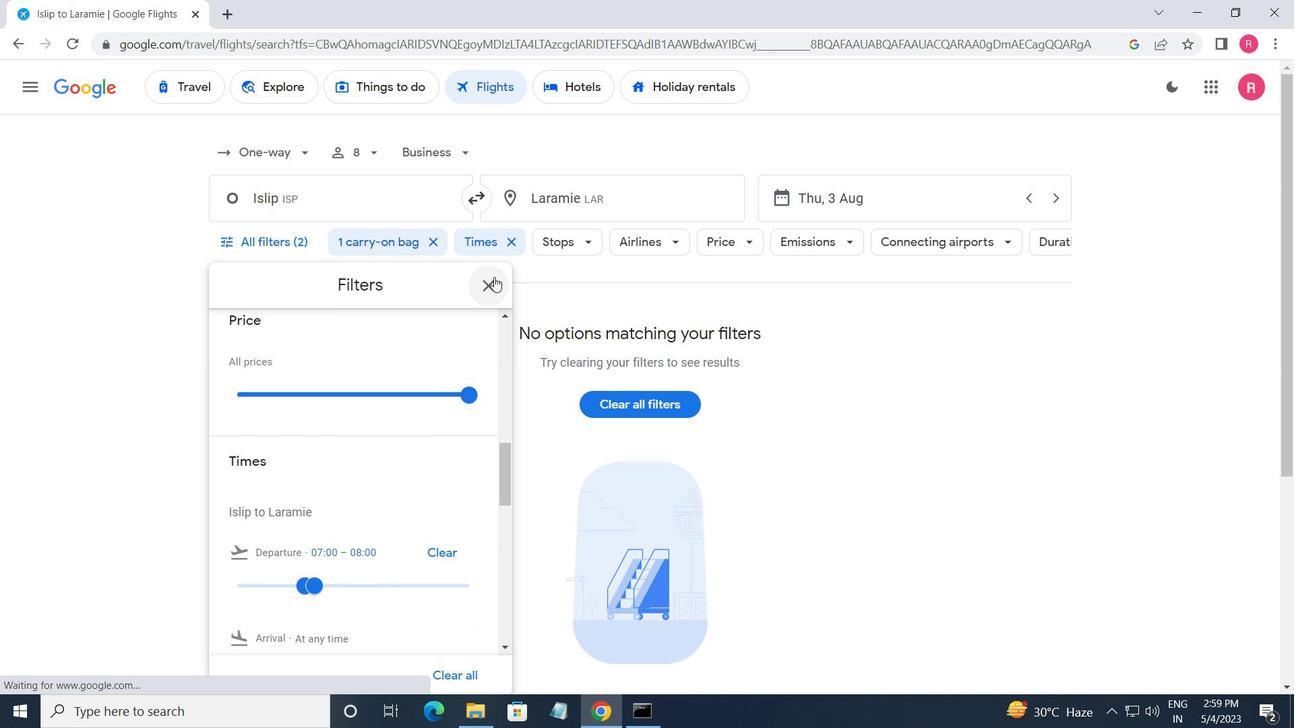 
Action: Mouse moved to (476, 279)
Screenshot: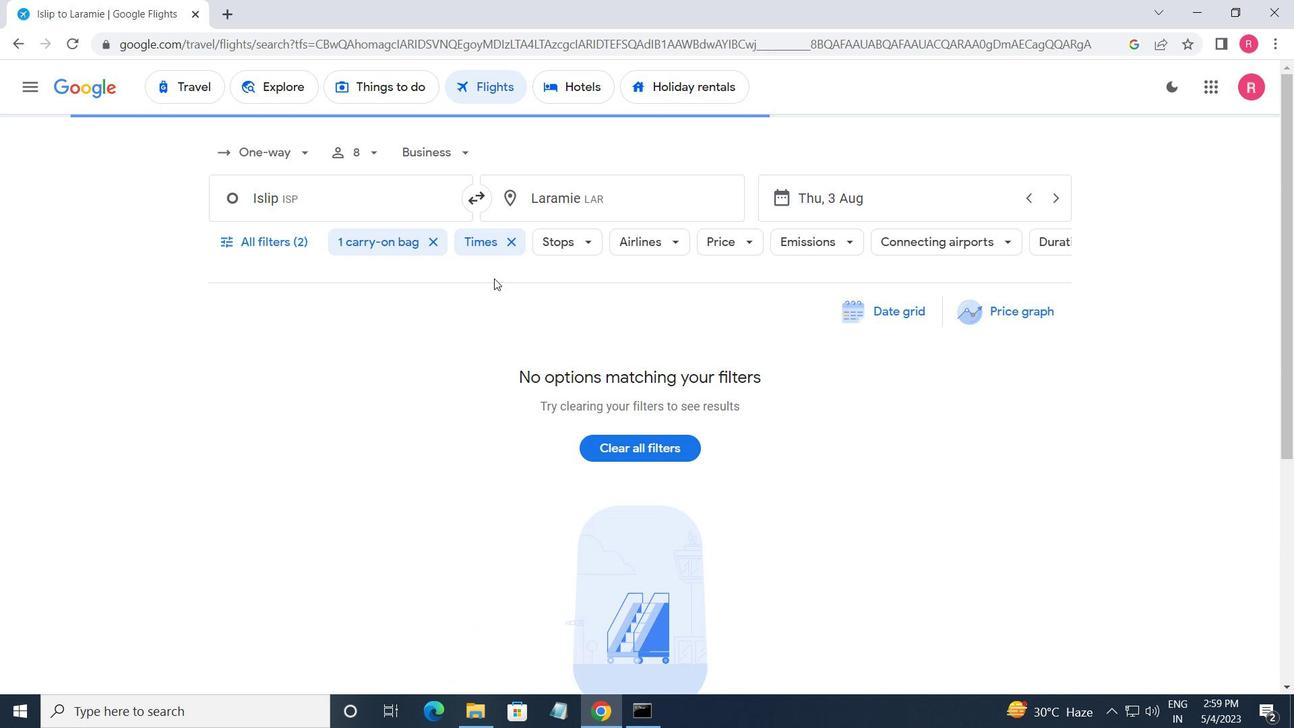 
